 Task: Look for space in Kariya, Japan from 1st June, 2023 to 9th June, 2023 for 5 adults in price range Rs.6000 to Rs.12000. Place can be entire place with 3 bedrooms having 3 beds and 3 bathrooms. Property type can be house, flat, guest house. Booking option can be shelf check-in. Required host language is English.
Action: Mouse moved to (457, 102)
Screenshot: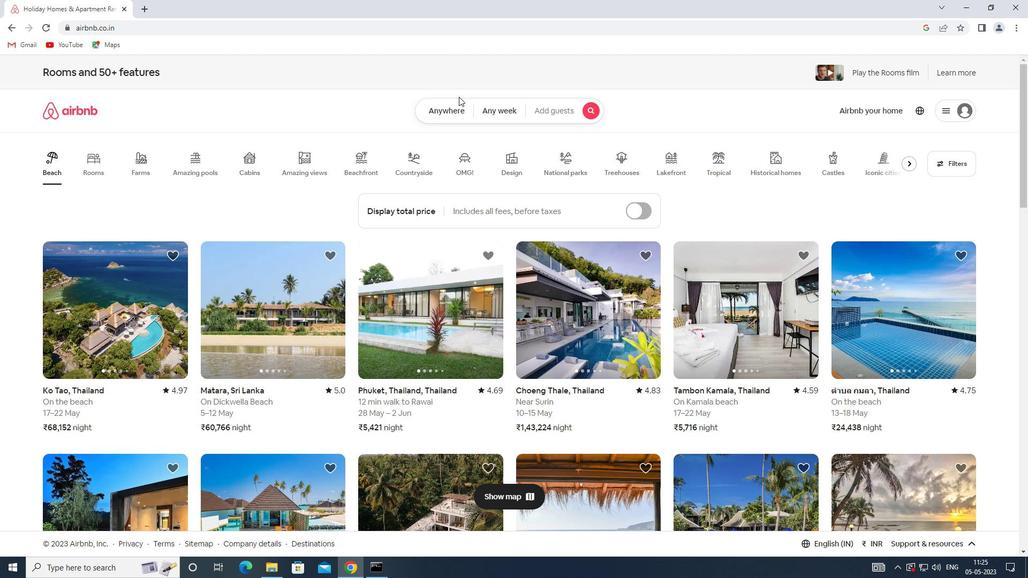 
Action: Mouse pressed left at (457, 102)
Screenshot: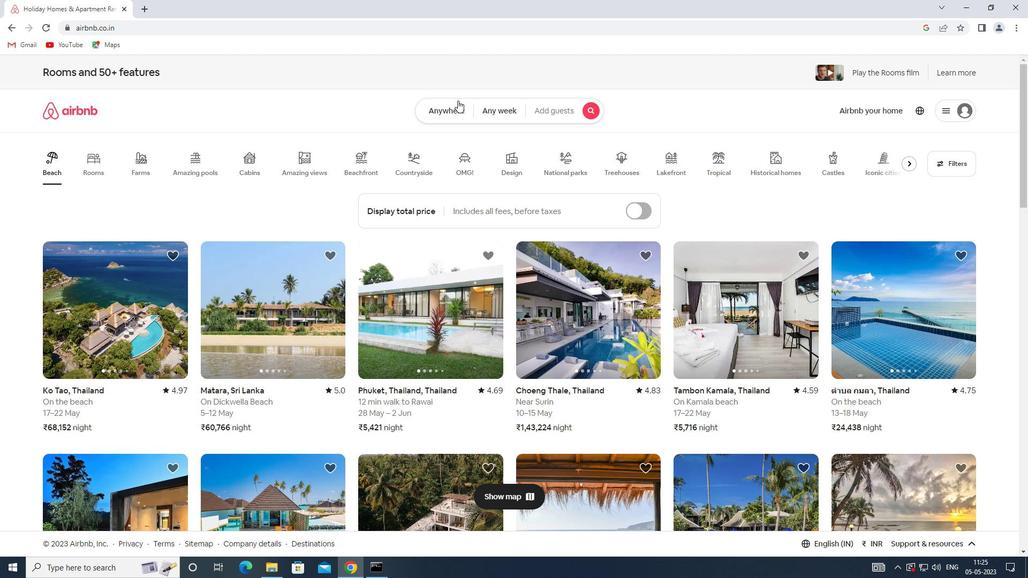 
Action: Mouse moved to (381, 144)
Screenshot: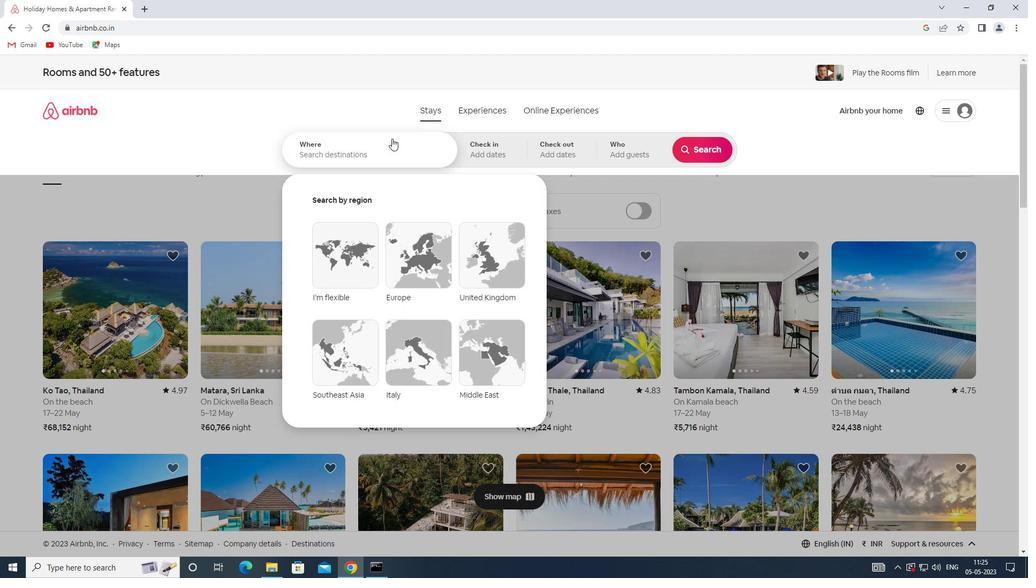 
Action: Mouse pressed left at (381, 144)
Screenshot: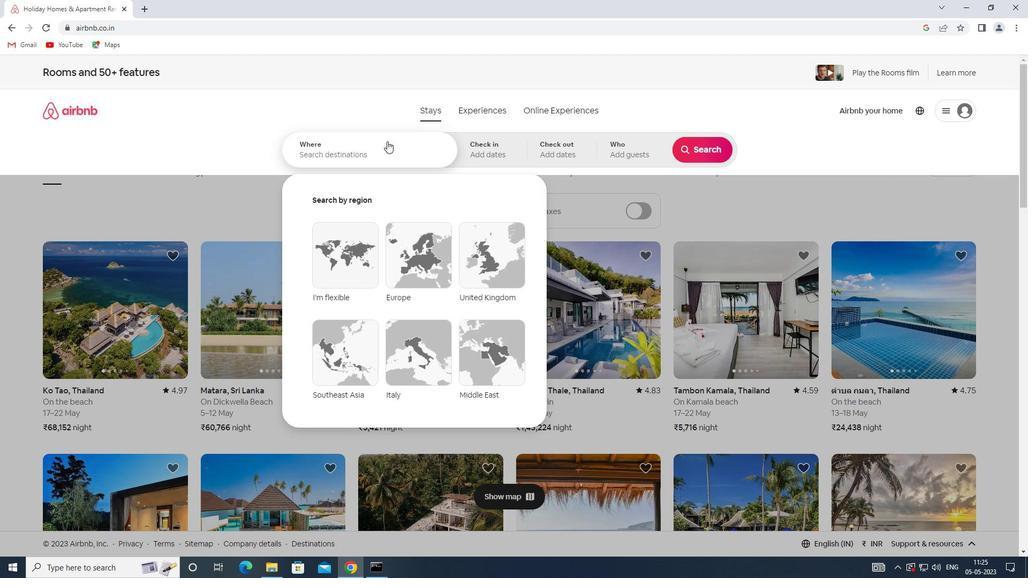 
Action: Key pressed <Key.shift>KARIYA,<Key.shift>JAPAN
Screenshot: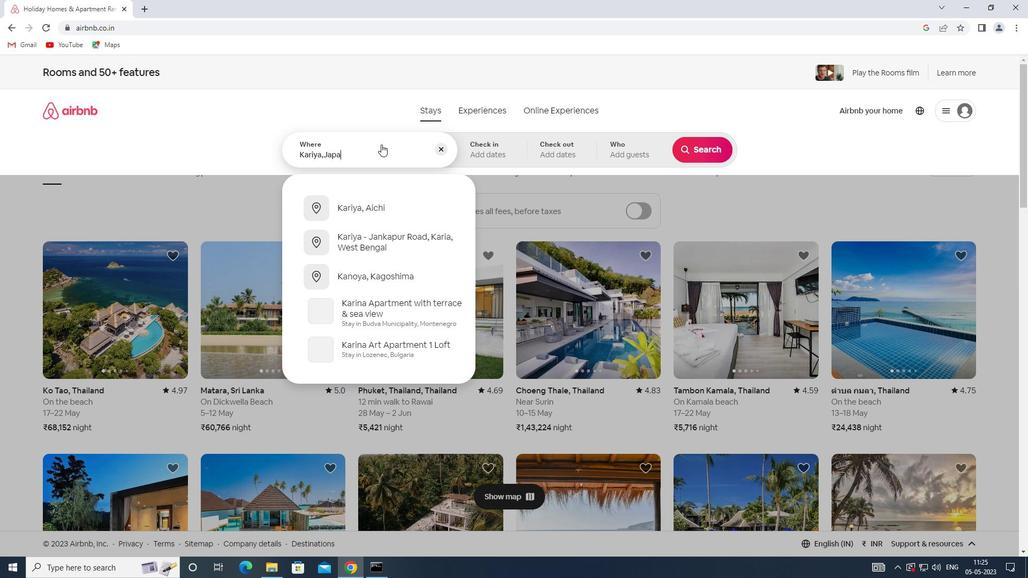 
Action: Mouse moved to (463, 162)
Screenshot: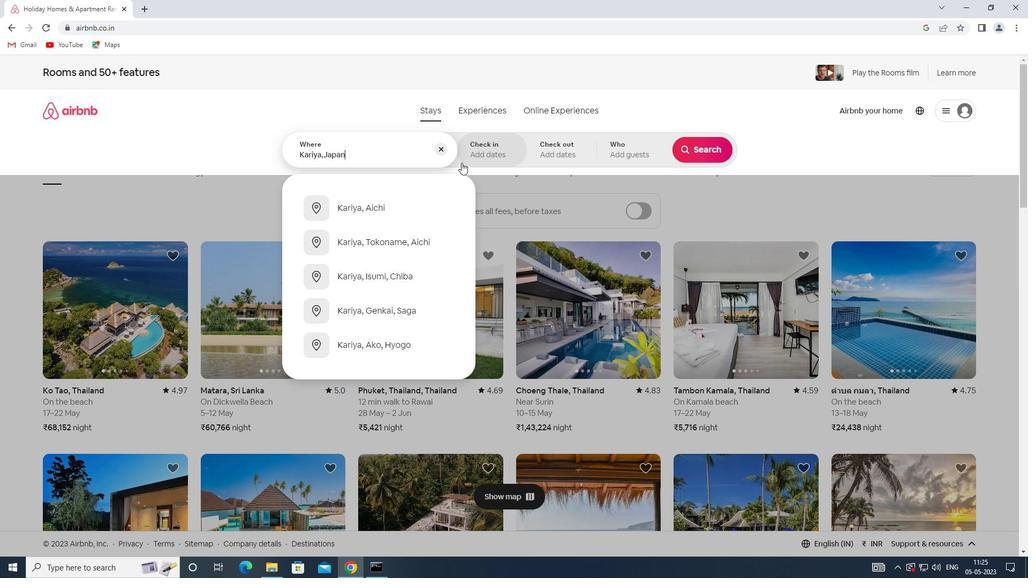 
Action: Mouse pressed left at (463, 162)
Screenshot: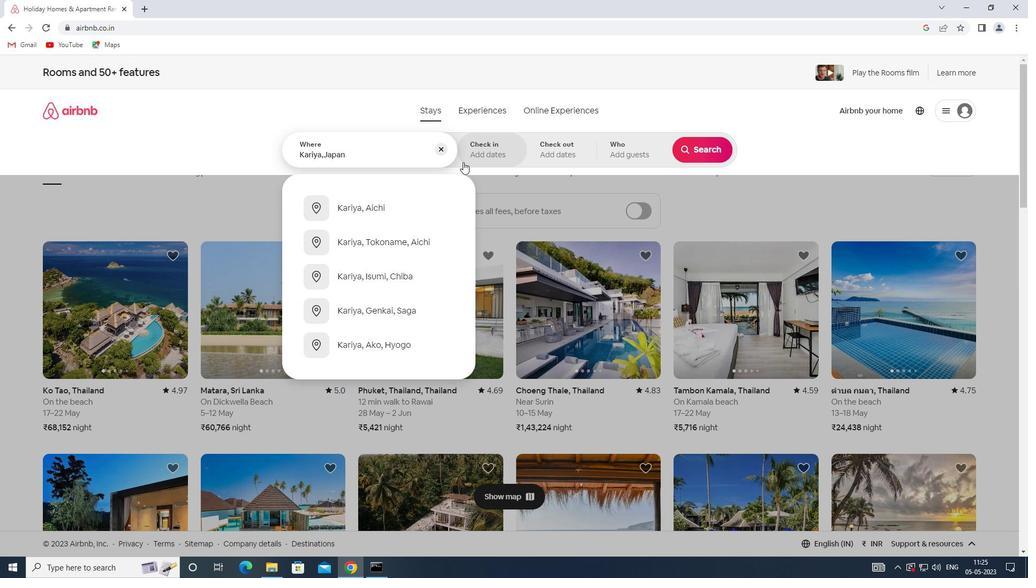 
Action: Mouse moved to (641, 280)
Screenshot: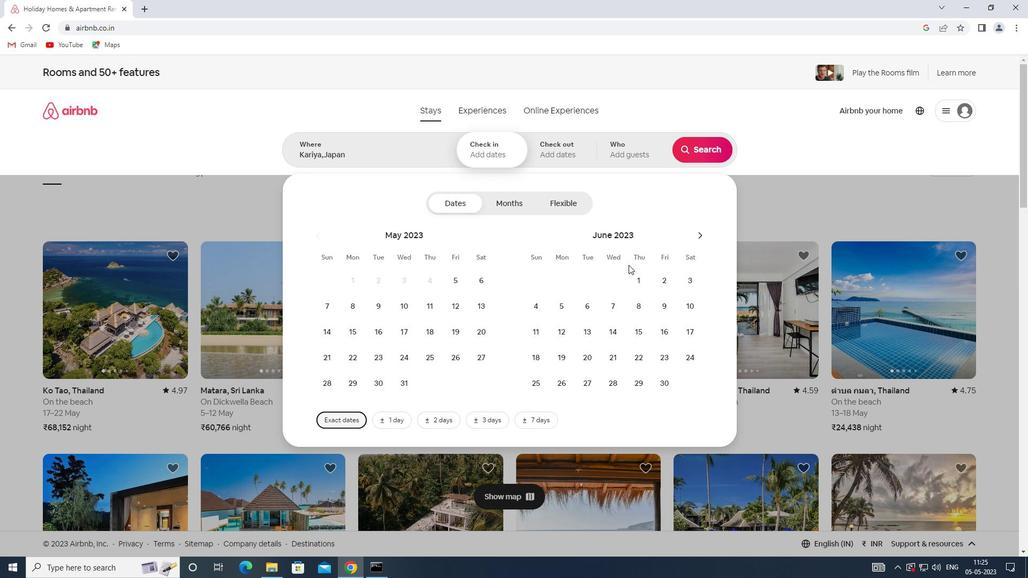 
Action: Mouse pressed left at (641, 280)
Screenshot: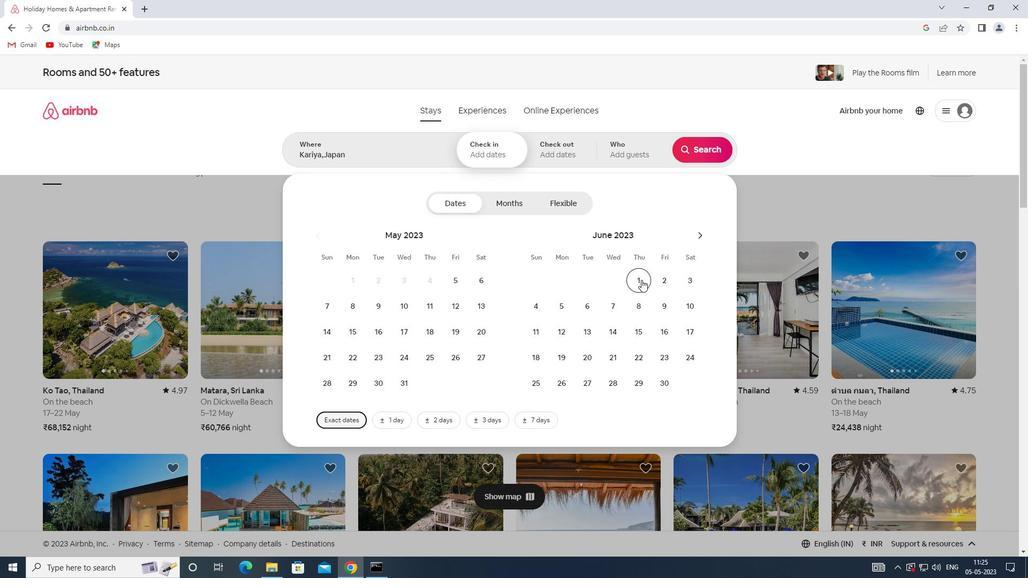 
Action: Mouse moved to (665, 303)
Screenshot: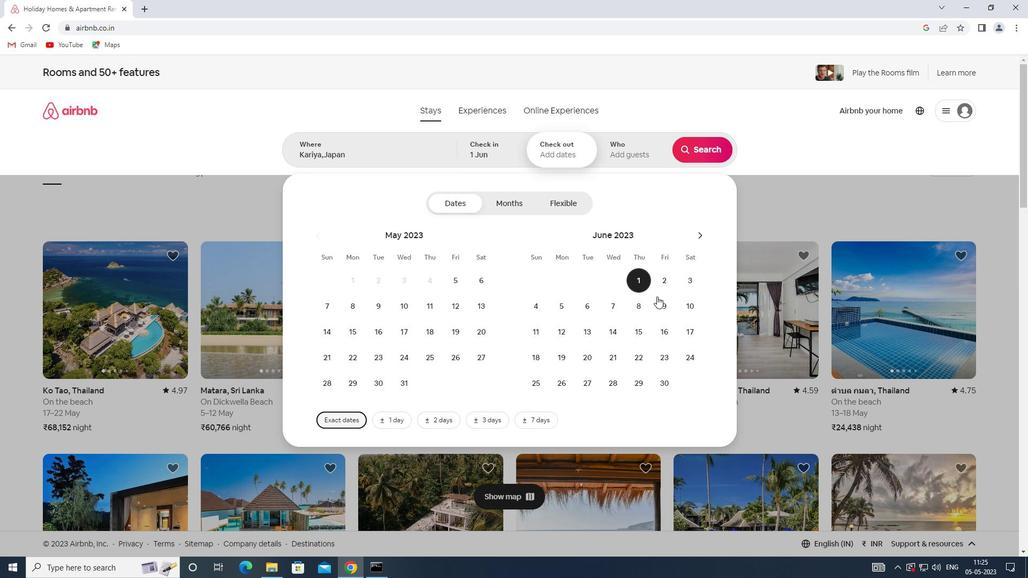 
Action: Mouse pressed left at (665, 303)
Screenshot: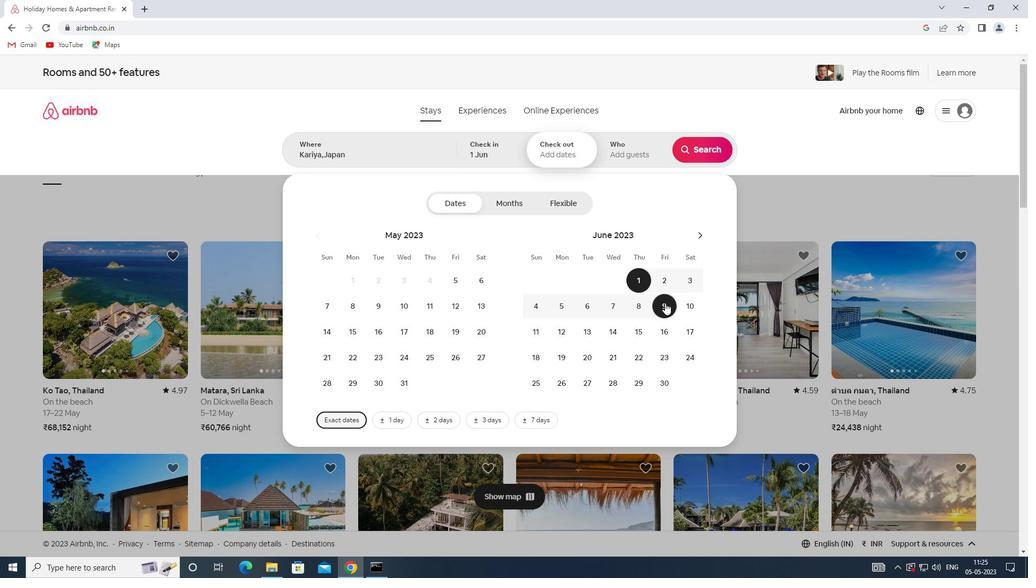 
Action: Mouse moved to (636, 152)
Screenshot: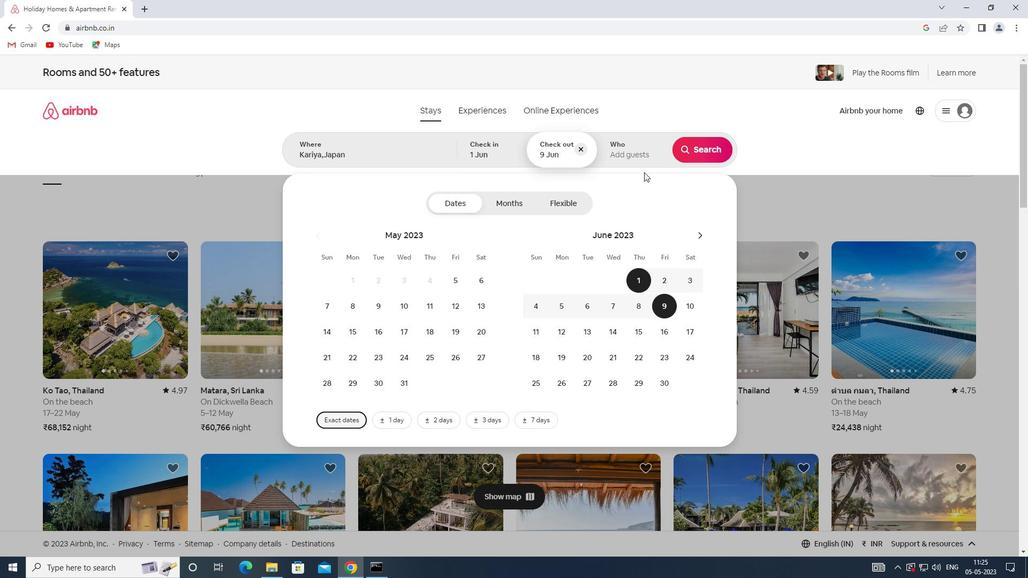 
Action: Mouse pressed left at (636, 152)
Screenshot: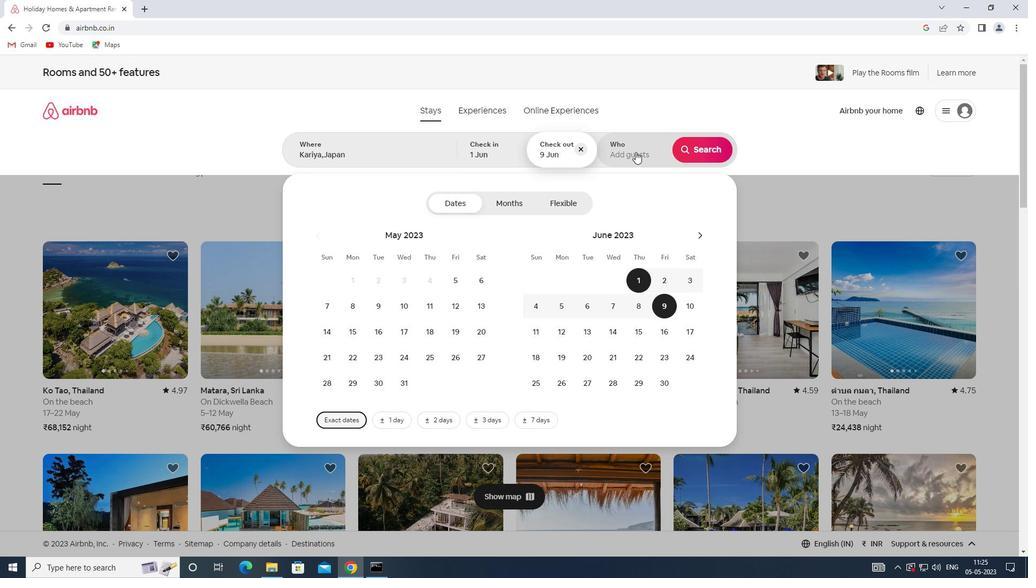 
Action: Mouse moved to (711, 207)
Screenshot: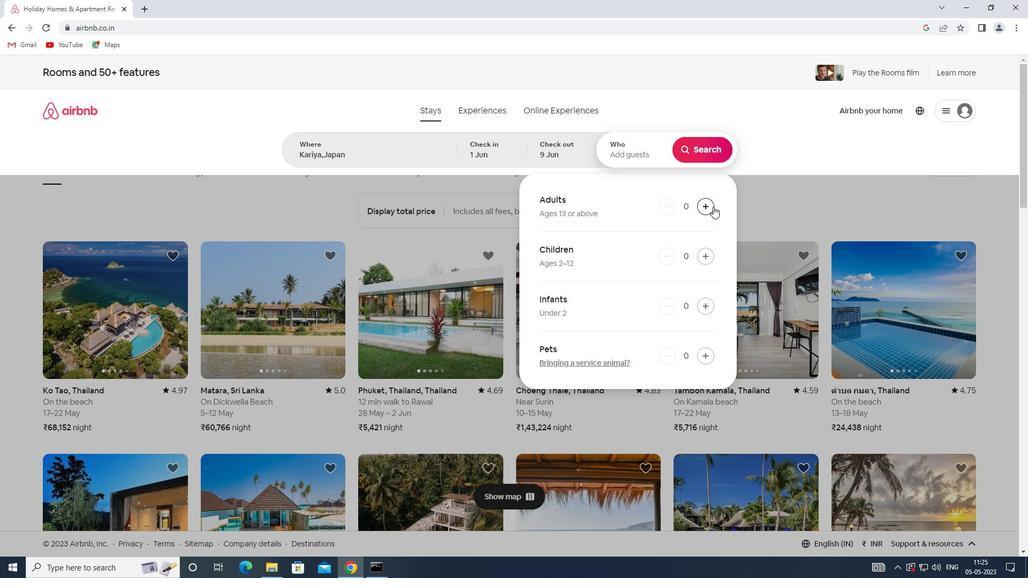 
Action: Mouse pressed left at (711, 207)
Screenshot: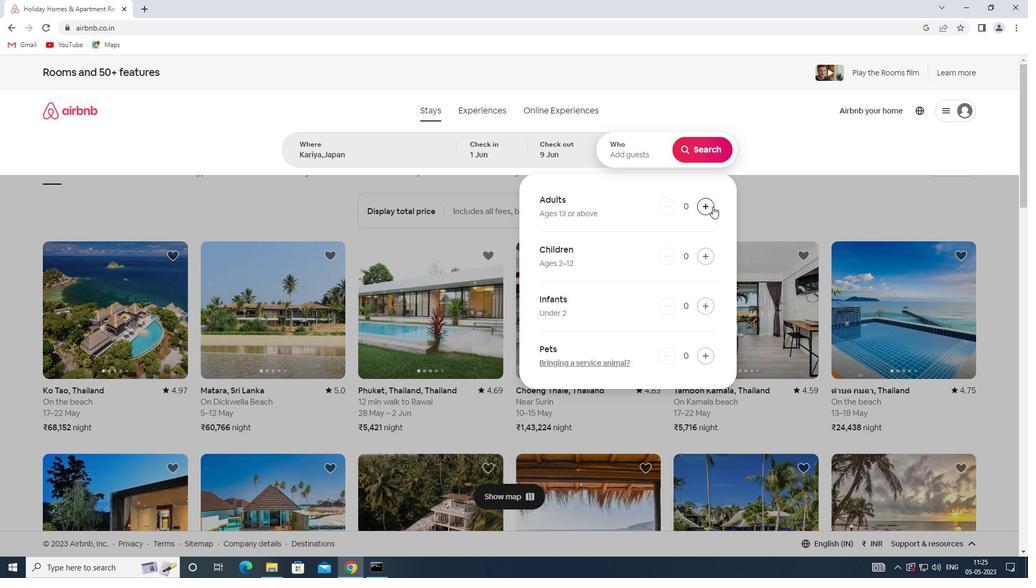 
Action: Mouse pressed left at (711, 207)
Screenshot: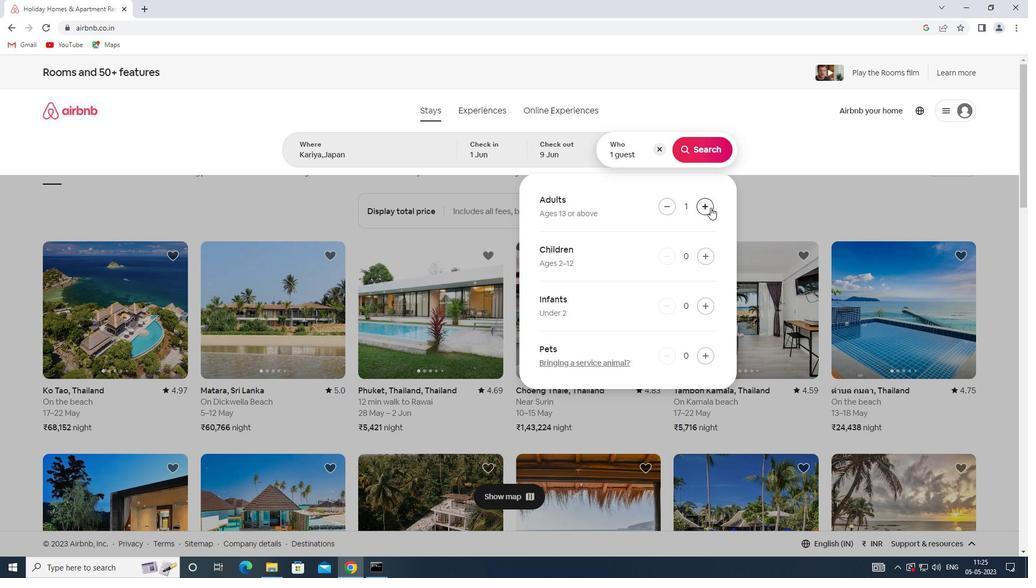 
Action: Mouse pressed left at (711, 207)
Screenshot: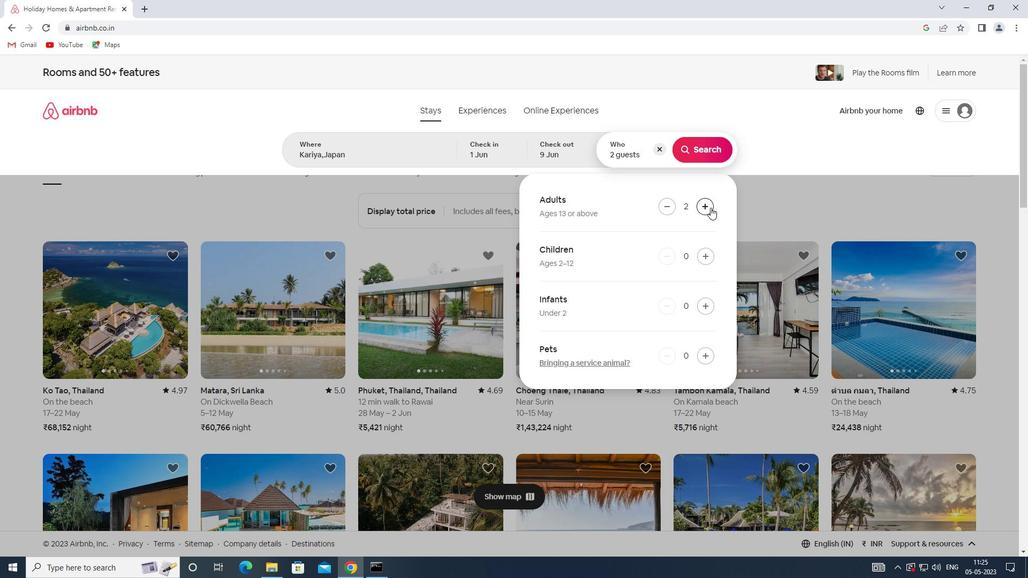 
Action: Mouse pressed left at (711, 207)
Screenshot: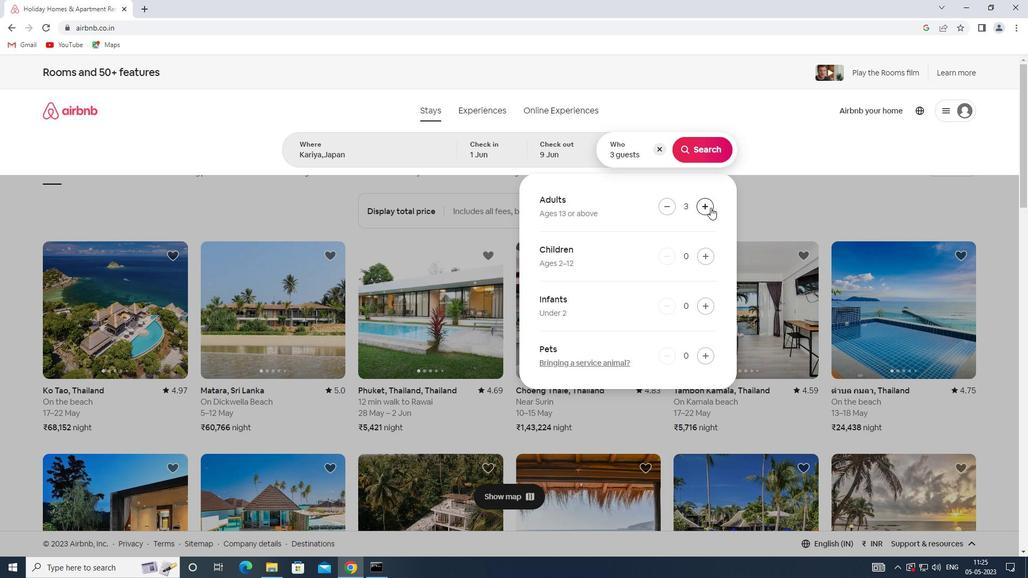 
Action: Mouse pressed left at (711, 207)
Screenshot: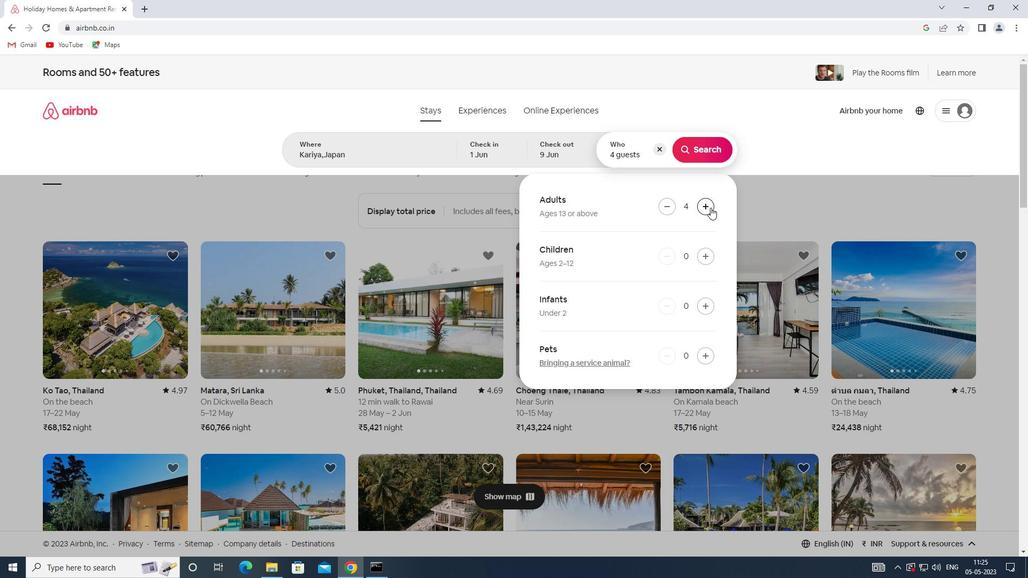 
Action: Mouse moved to (700, 151)
Screenshot: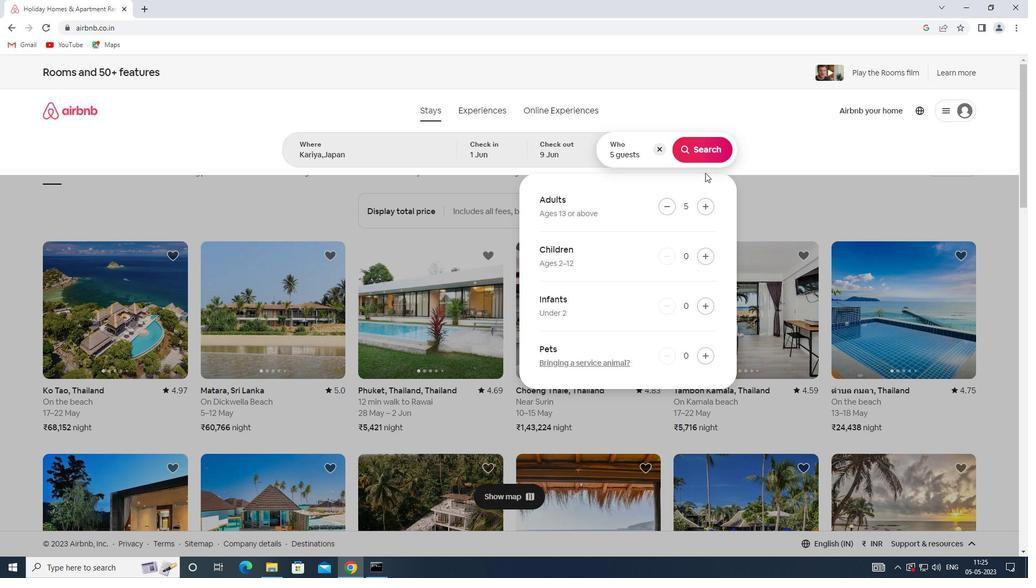 
Action: Mouse pressed left at (700, 151)
Screenshot: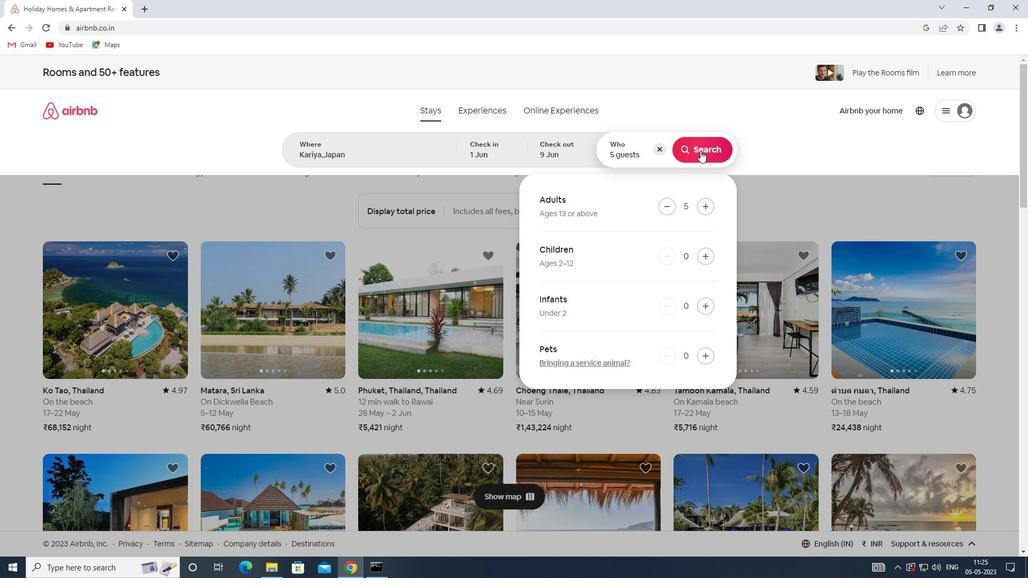 
Action: Mouse moved to (979, 115)
Screenshot: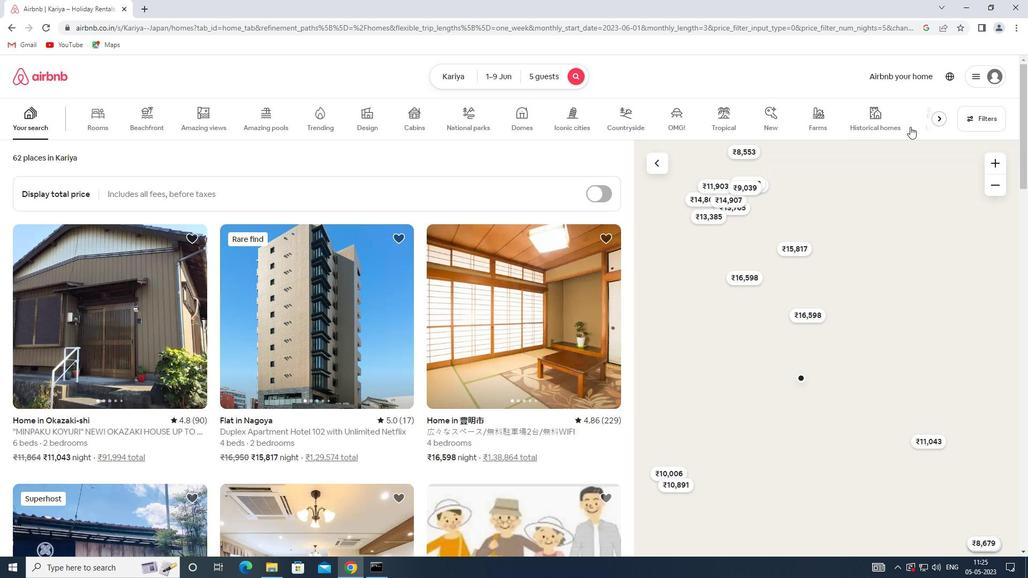 
Action: Mouse pressed left at (979, 115)
Screenshot: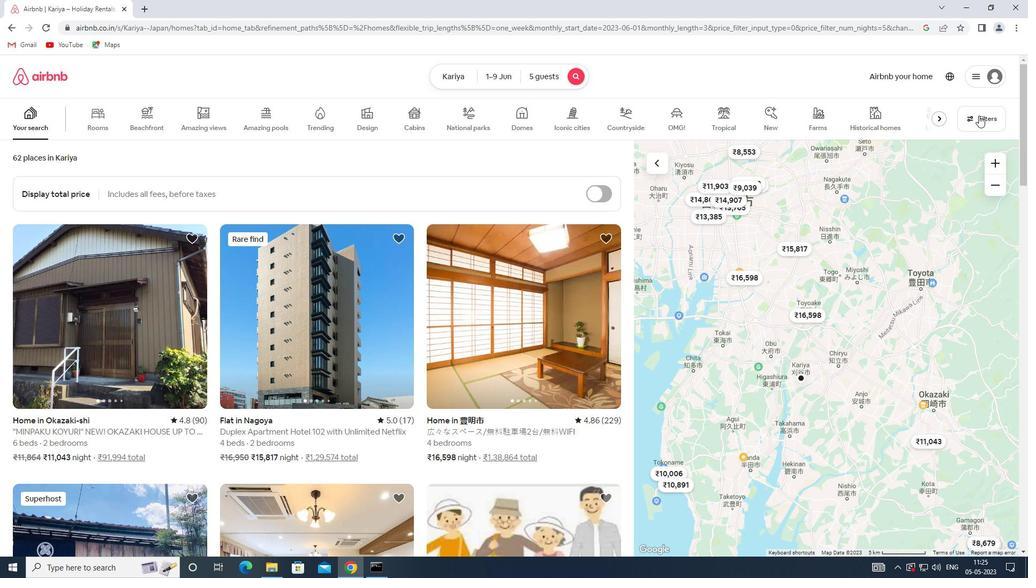 
Action: Mouse moved to (376, 380)
Screenshot: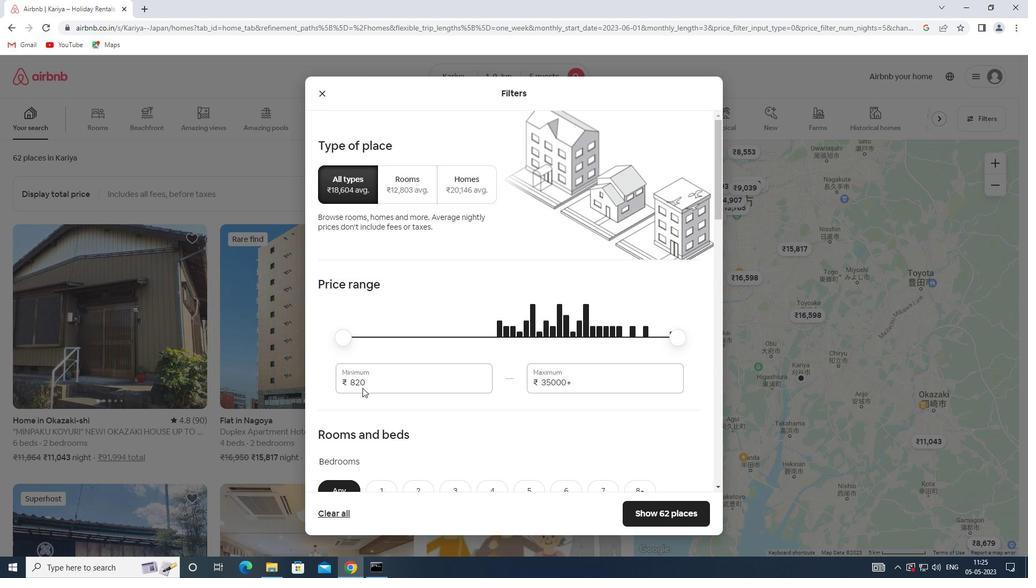 
Action: Mouse pressed left at (376, 380)
Screenshot: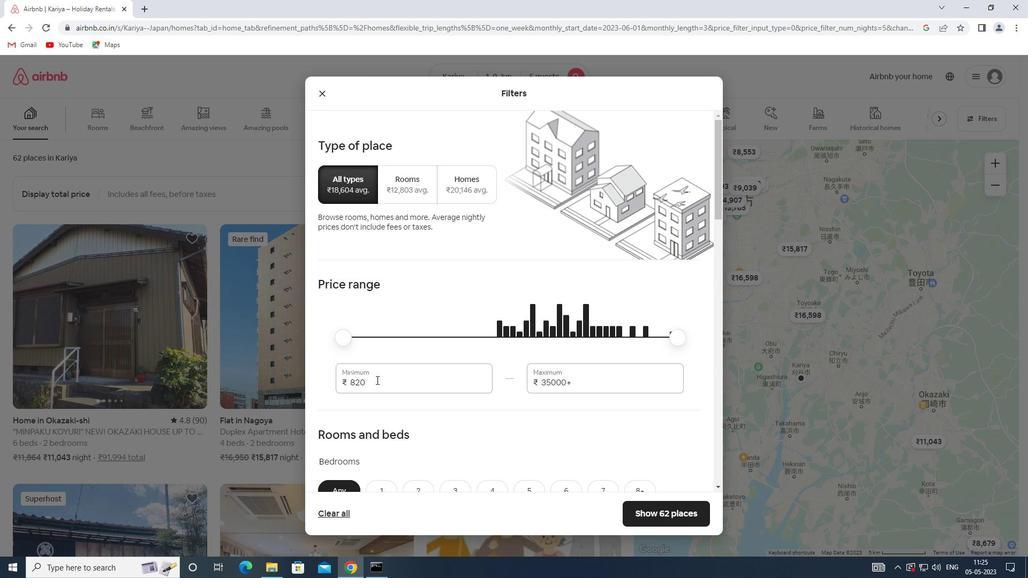 
Action: Mouse moved to (335, 380)
Screenshot: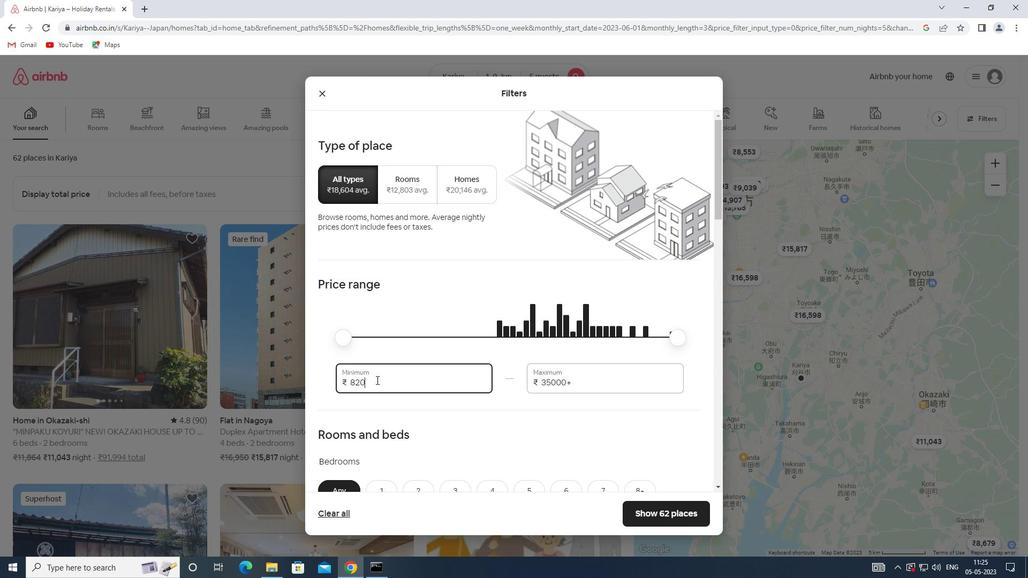 
Action: Key pressed 6000
Screenshot: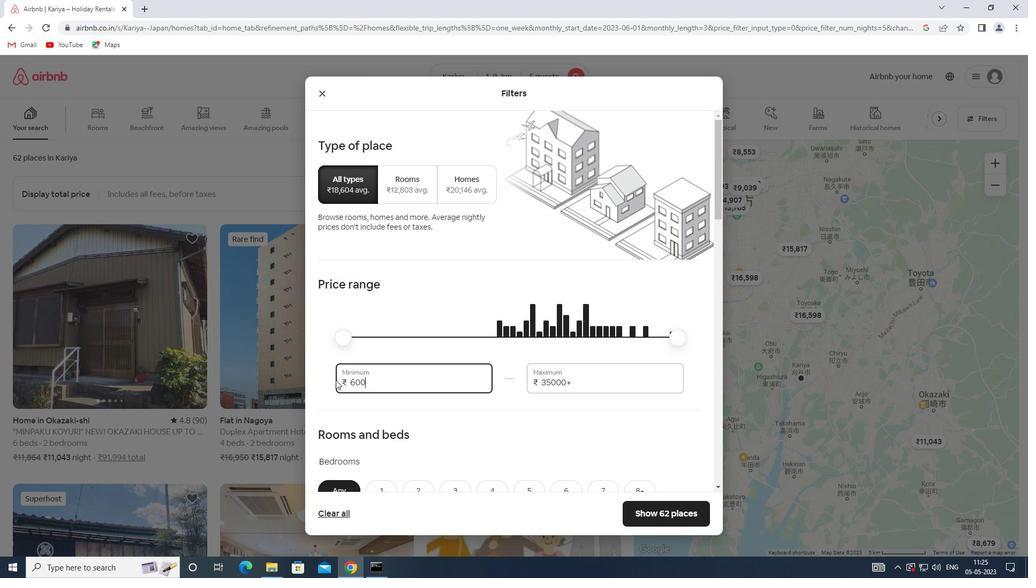 
Action: Mouse moved to (576, 384)
Screenshot: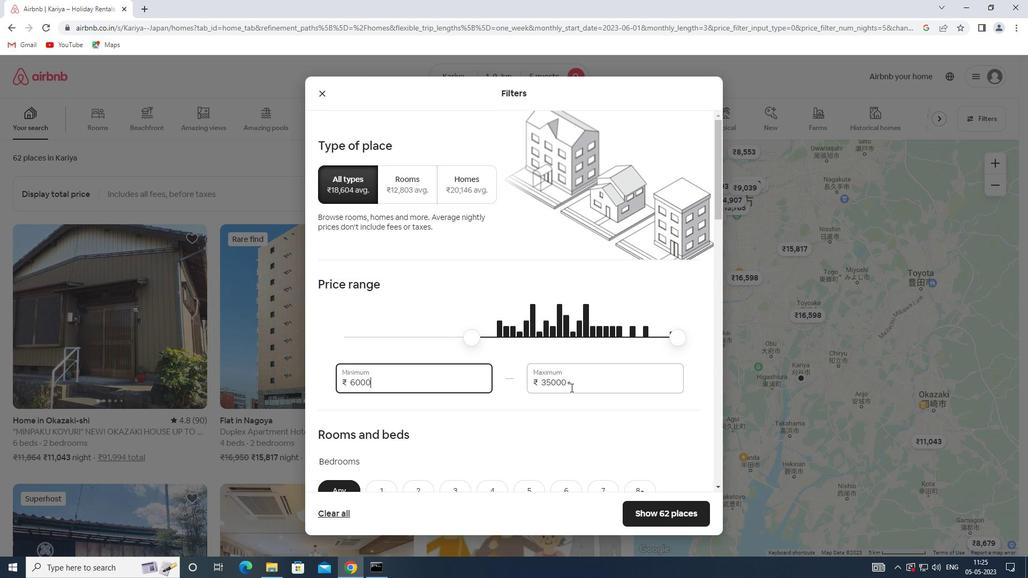 
Action: Mouse pressed left at (576, 384)
Screenshot: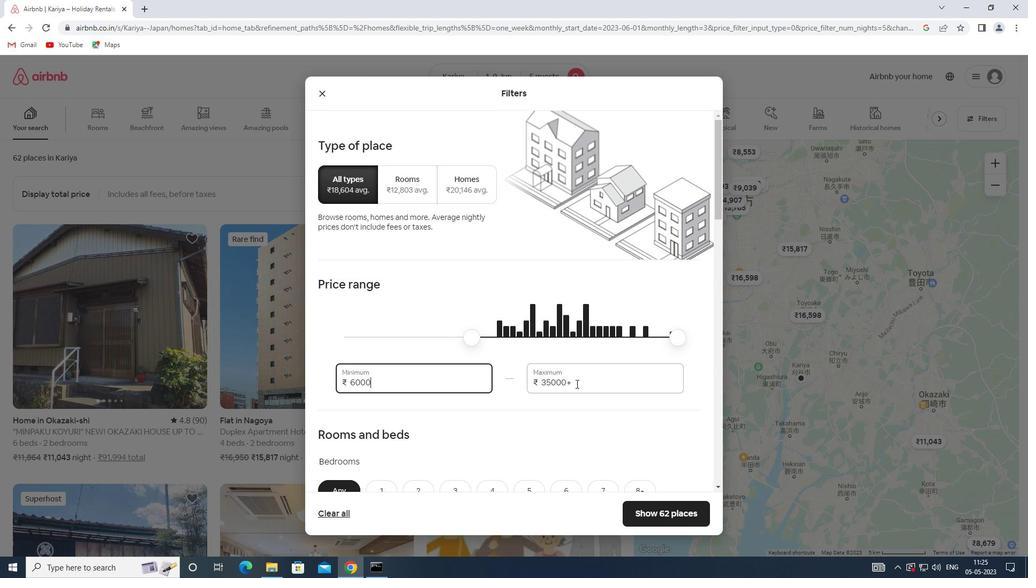 
Action: Mouse moved to (523, 384)
Screenshot: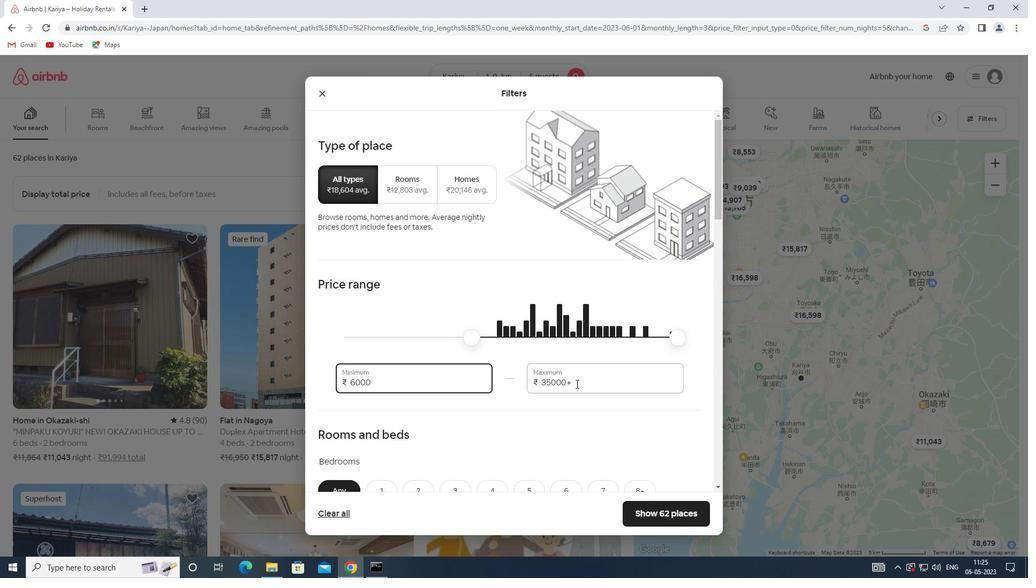 
Action: Key pressed 12000
Screenshot: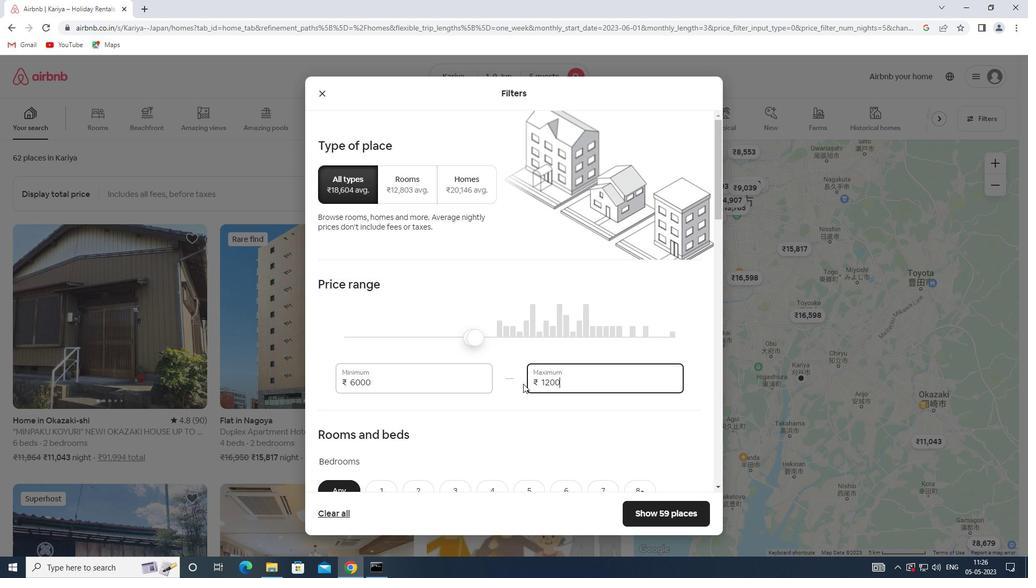 
Action: Mouse moved to (518, 385)
Screenshot: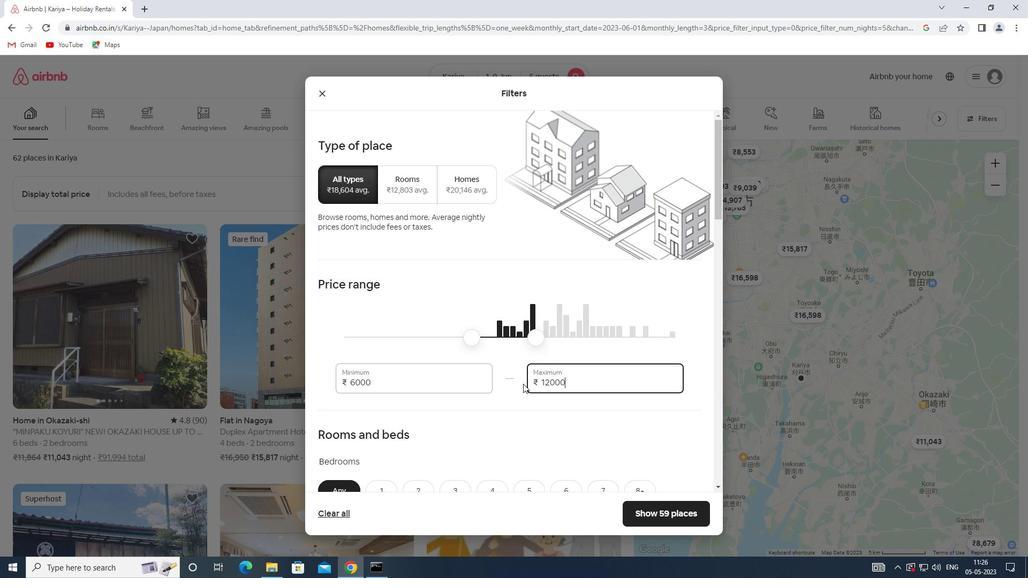
Action: Mouse scrolled (518, 385) with delta (0, 0)
Screenshot: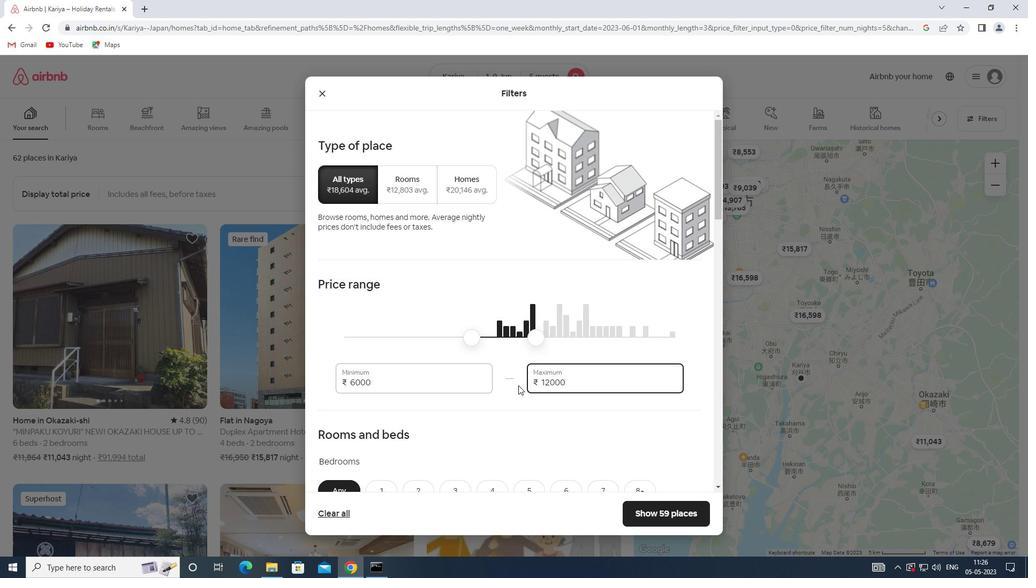
Action: Mouse scrolled (518, 385) with delta (0, 0)
Screenshot: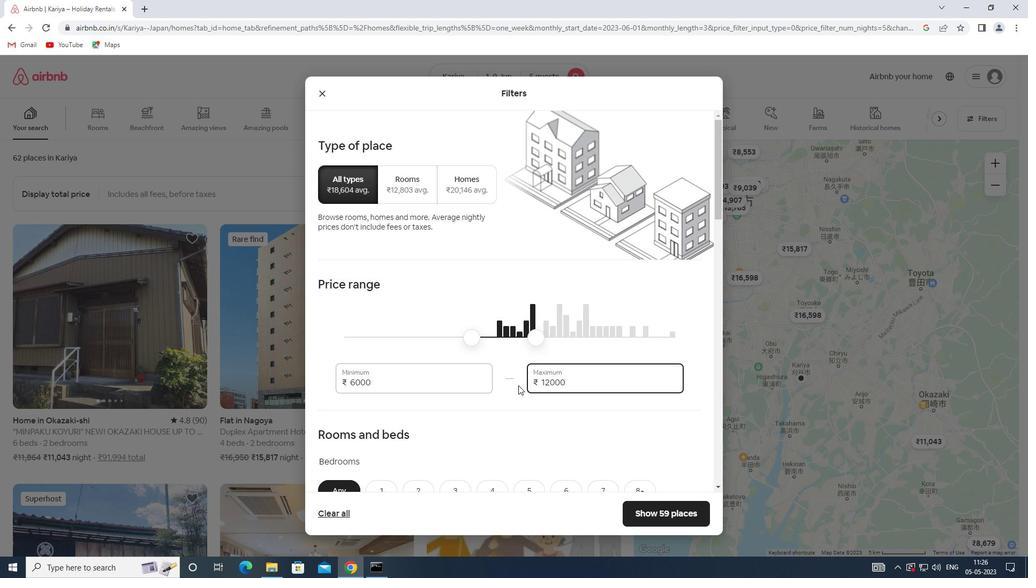 
Action: Mouse moved to (476, 374)
Screenshot: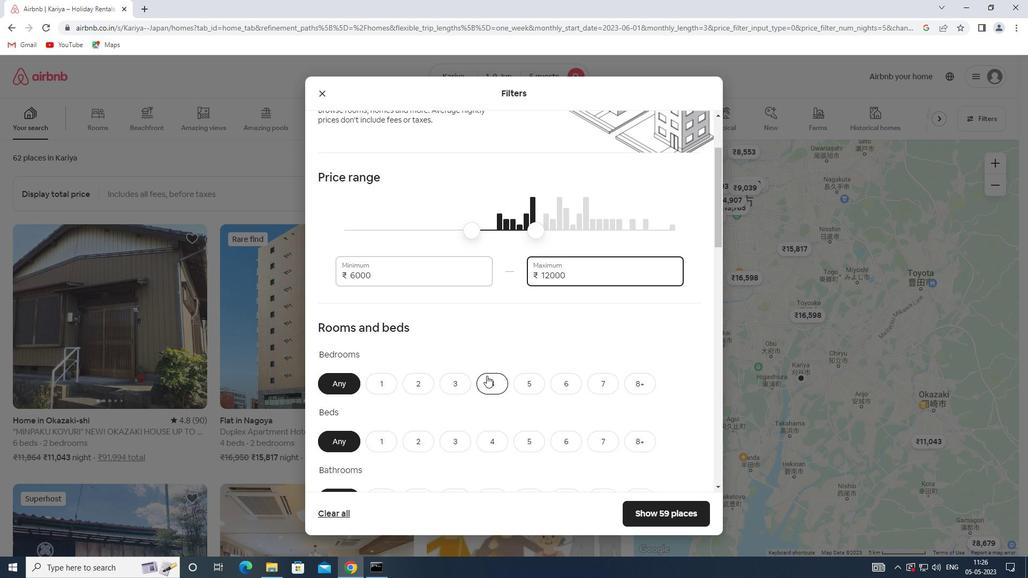 
Action: Mouse scrolled (476, 373) with delta (0, 0)
Screenshot: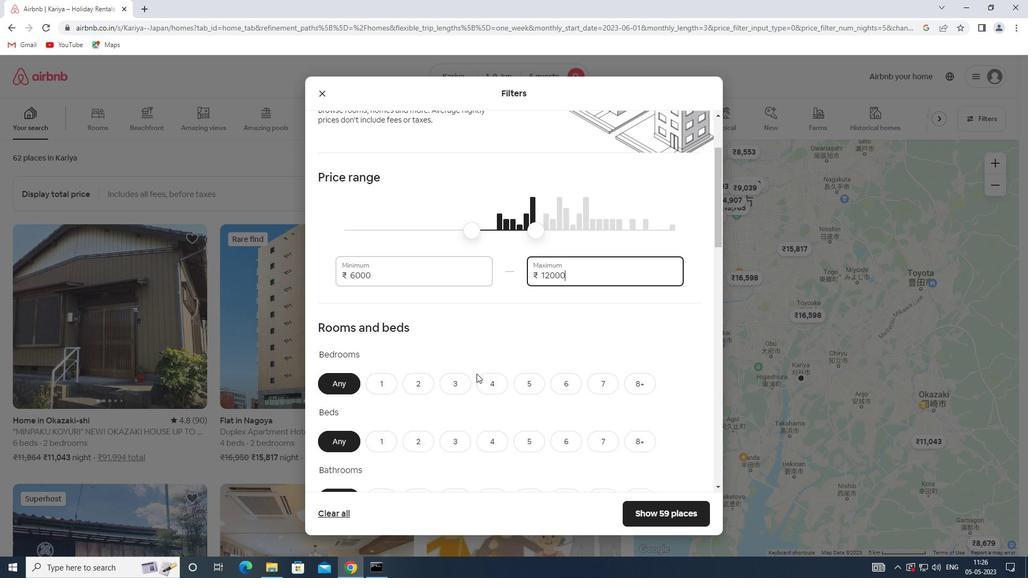 
Action: Mouse moved to (458, 332)
Screenshot: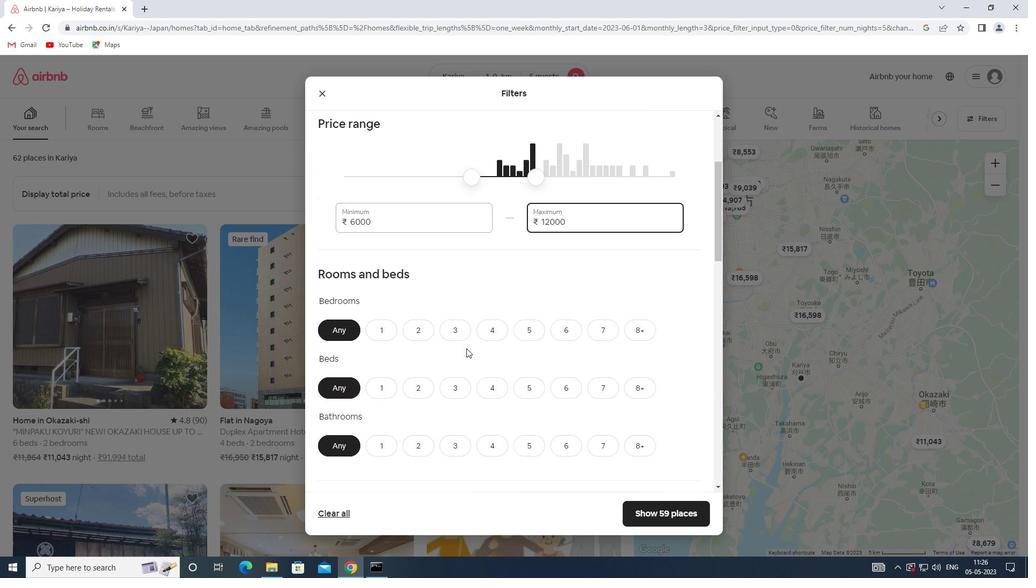 
Action: Mouse pressed left at (458, 332)
Screenshot: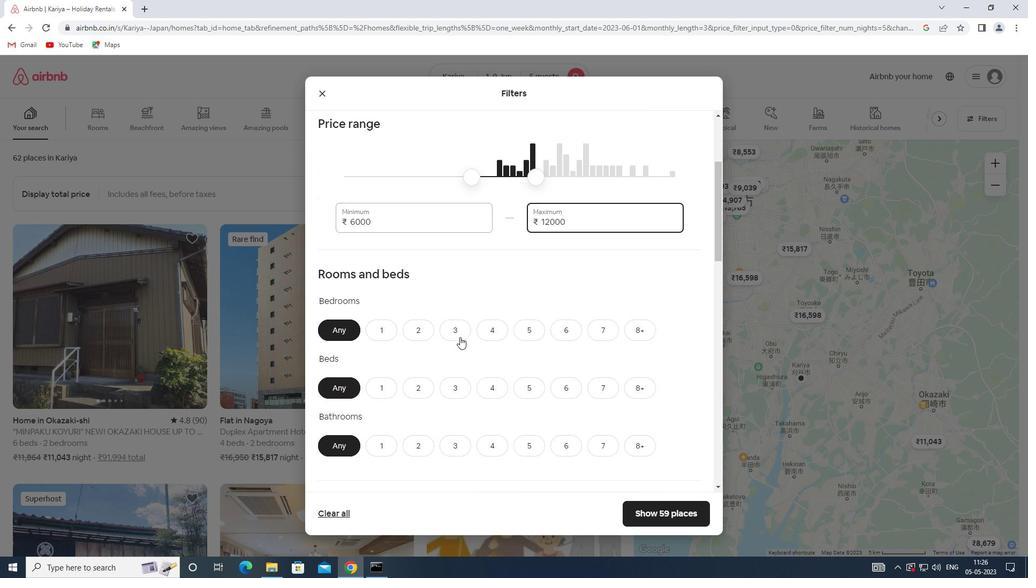 
Action: Mouse moved to (454, 384)
Screenshot: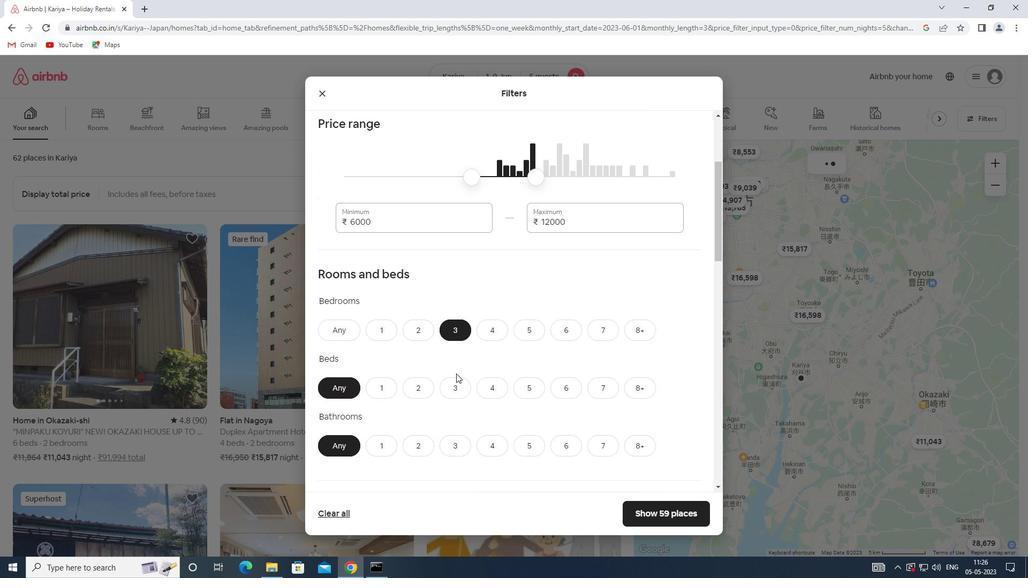 
Action: Mouse pressed left at (454, 384)
Screenshot: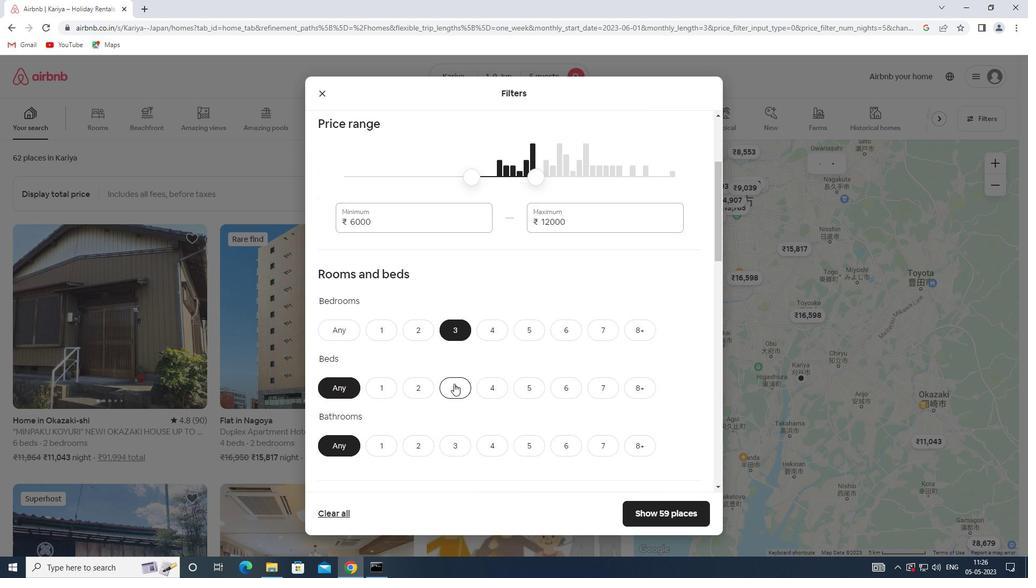 
Action: Mouse moved to (453, 441)
Screenshot: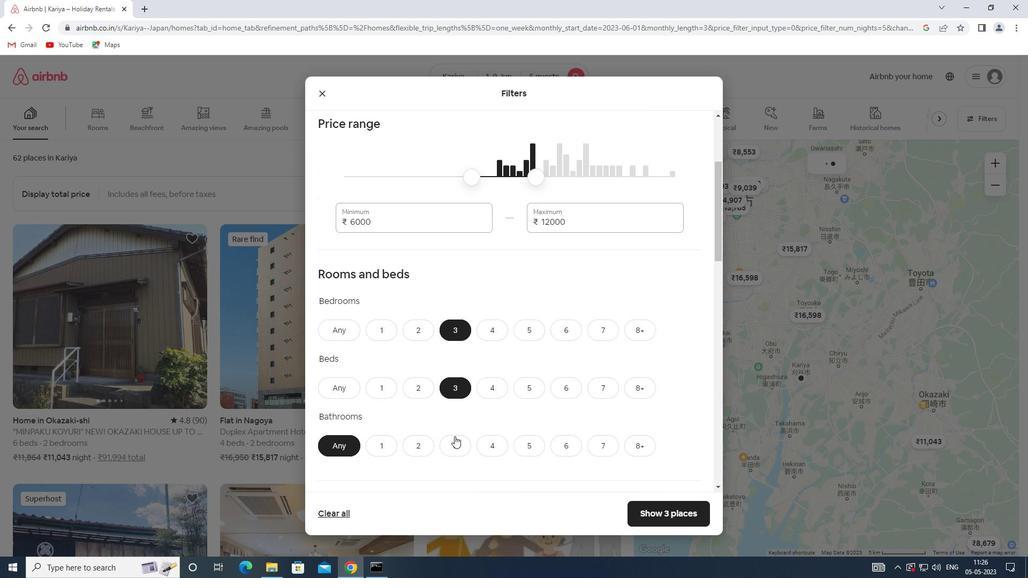 
Action: Mouse pressed left at (453, 441)
Screenshot: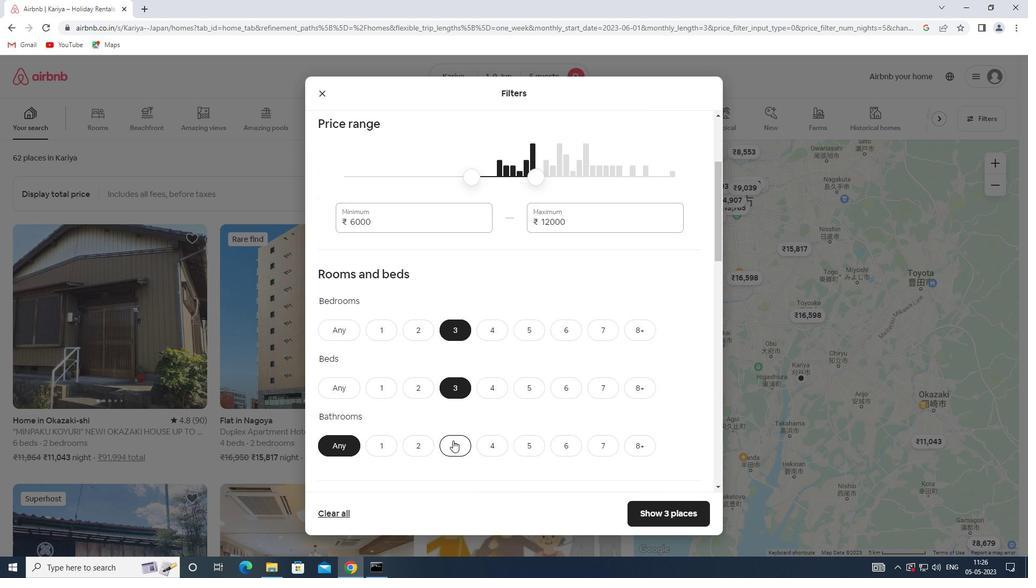 
Action: Mouse moved to (454, 438)
Screenshot: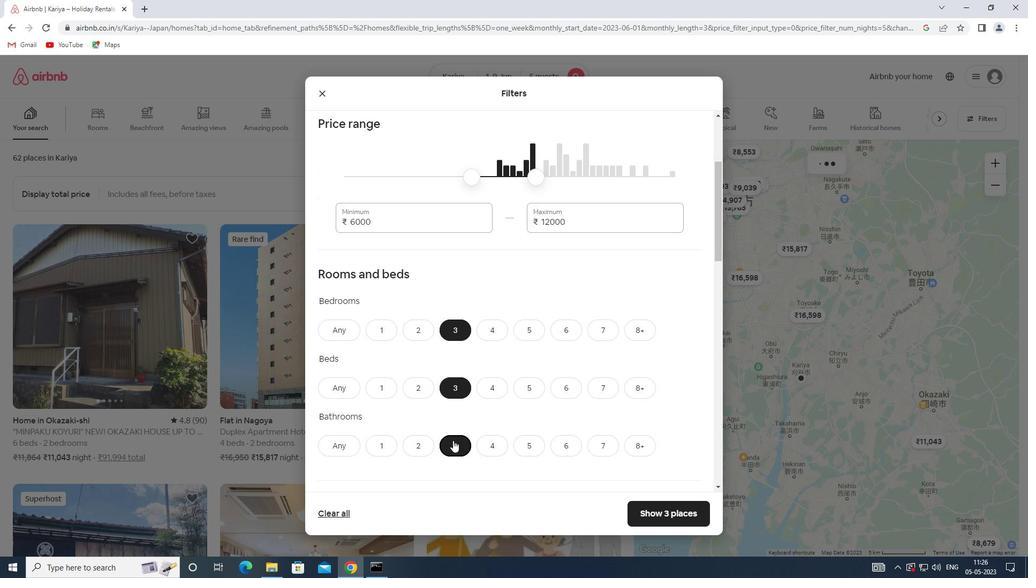 
Action: Mouse scrolled (454, 437) with delta (0, 0)
Screenshot: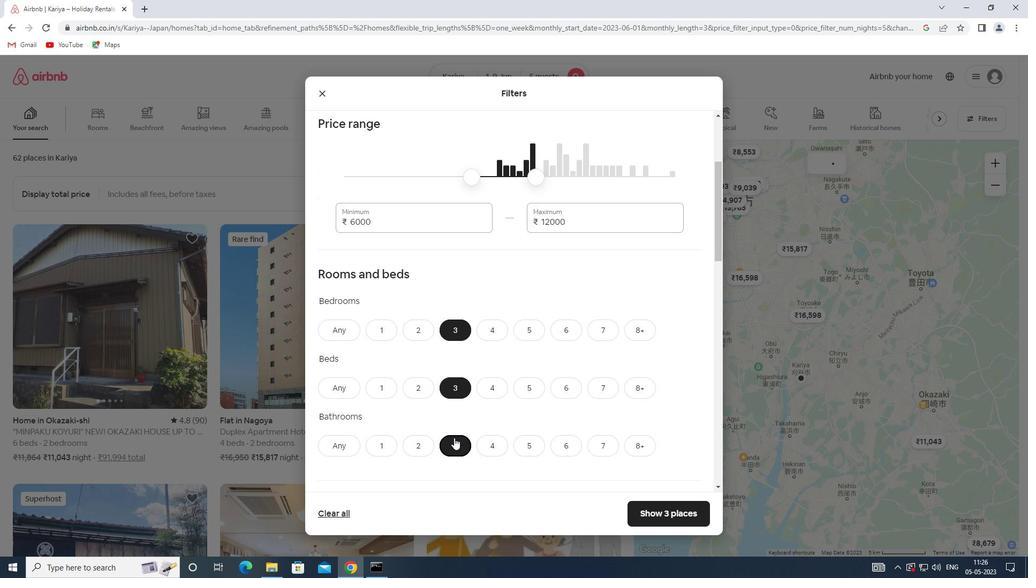 
Action: Mouse scrolled (454, 437) with delta (0, 0)
Screenshot: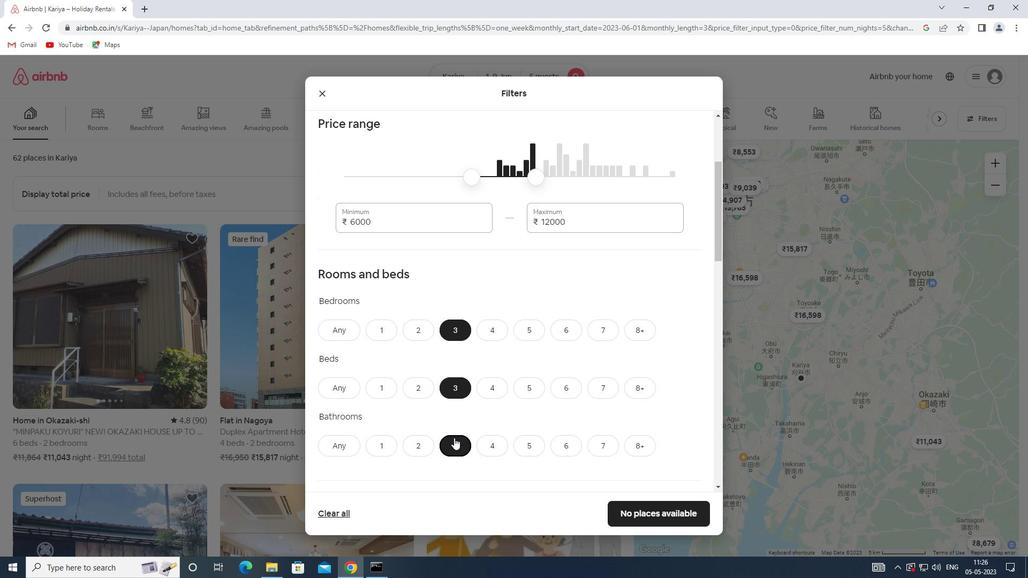 
Action: Mouse moved to (455, 433)
Screenshot: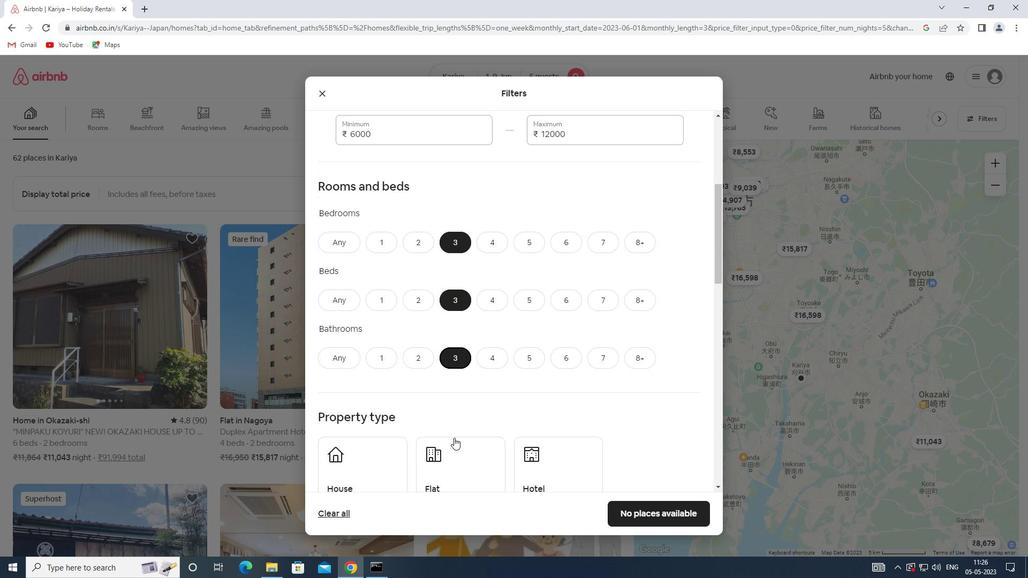 
Action: Mouse scrolled (455, 432) with delta (0, 0)
Screenshot: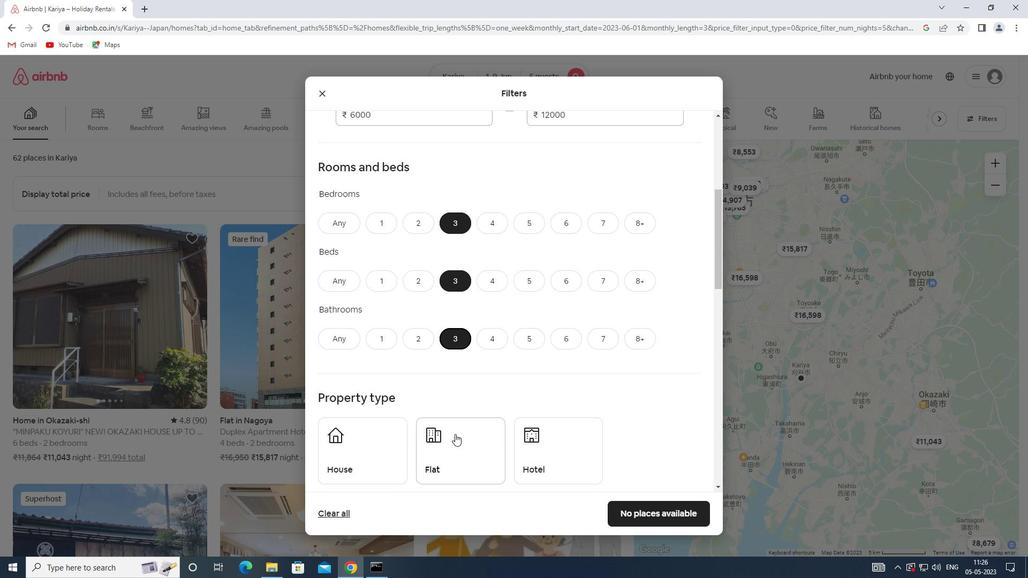 
Action: Mouse scrolled (455, 432) with delta (0, 0)
Screenshot: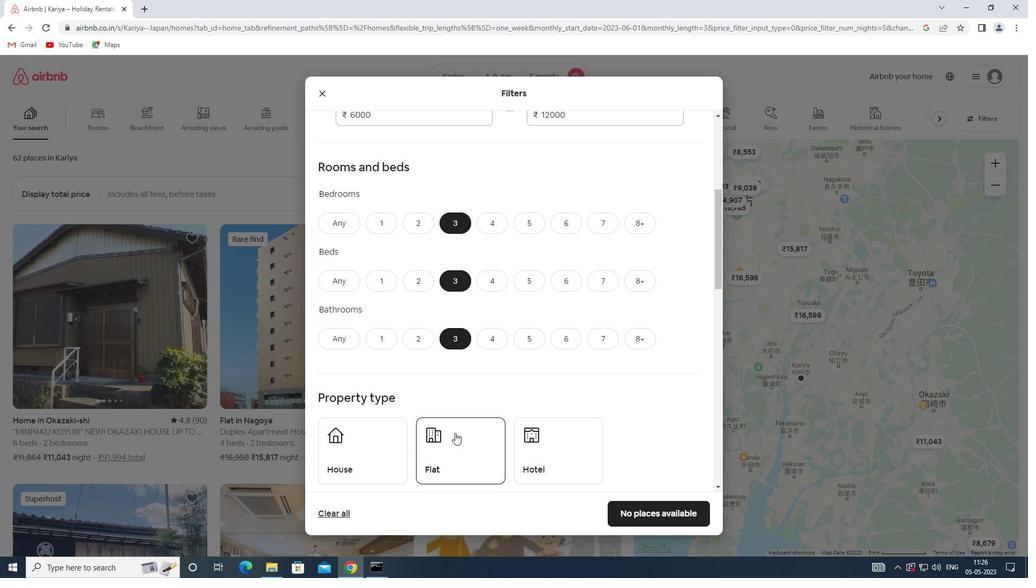 
Action: Mouse moved to (394, 358)
Screenshot: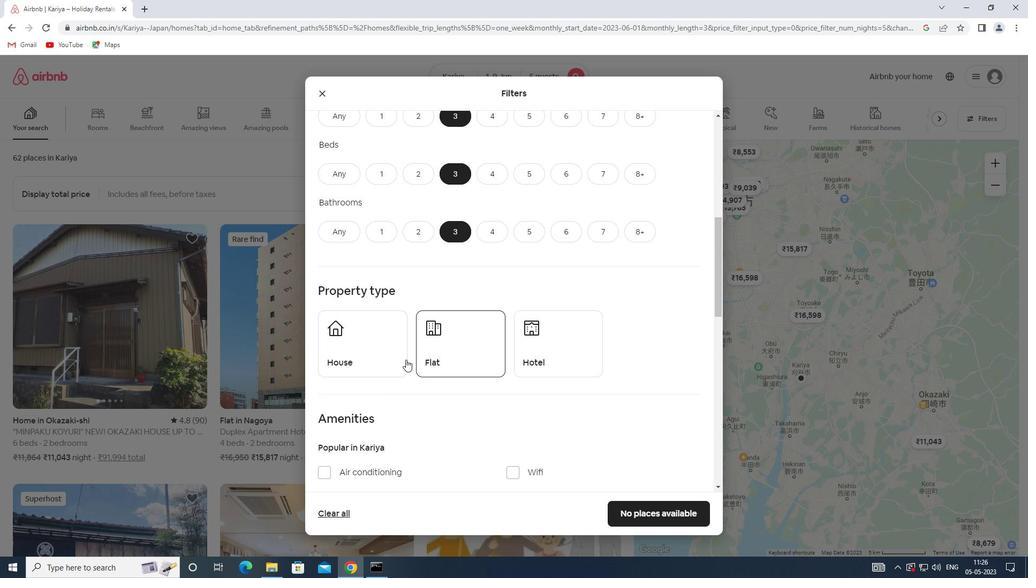 
Action: Mouse pressed left at (394, 358)
Screenshot: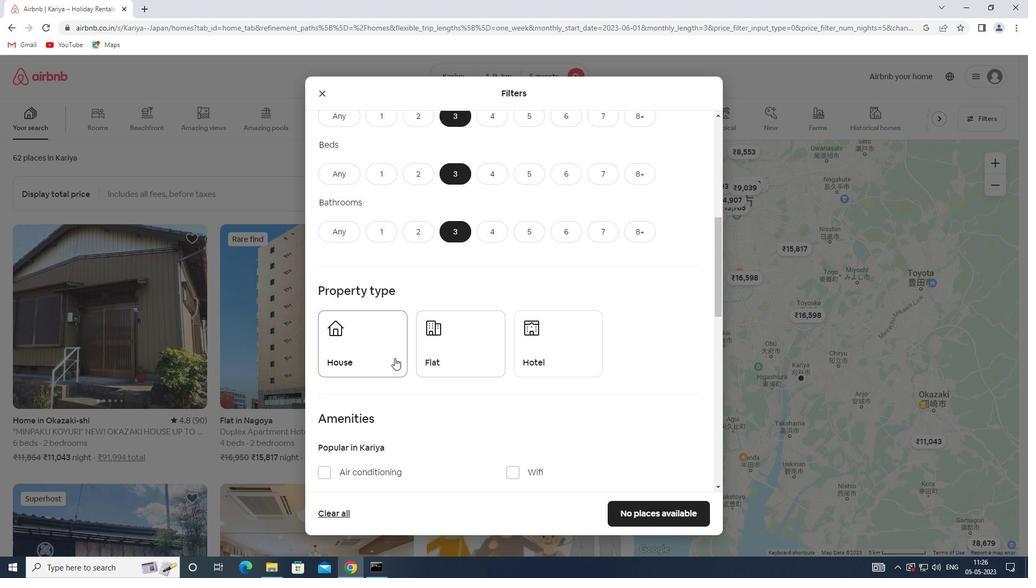 
Action: Mouse moved to (433, 360)
Screenshot: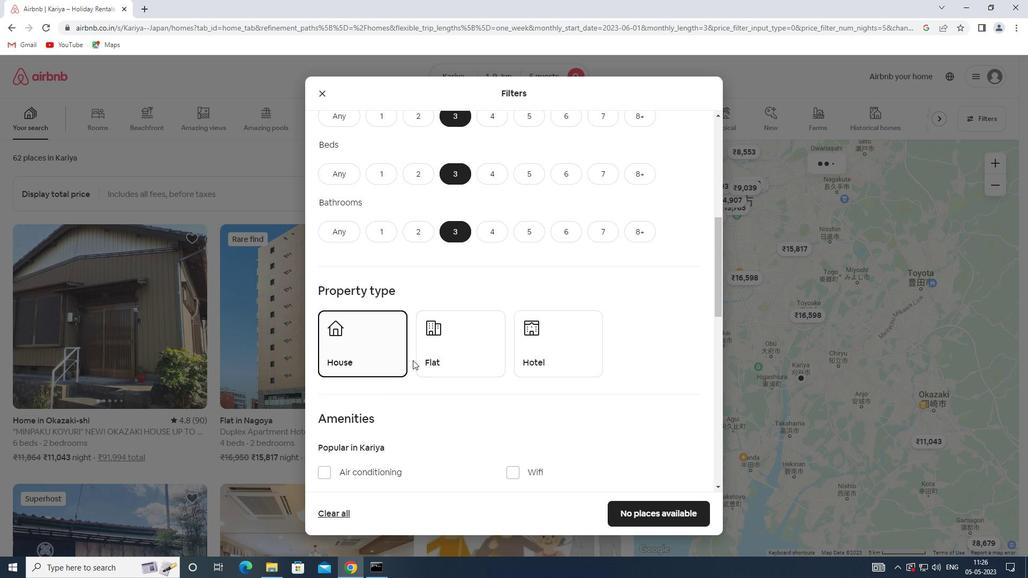 
Action: Mouse pressed left at (433, 360)
Screenshot: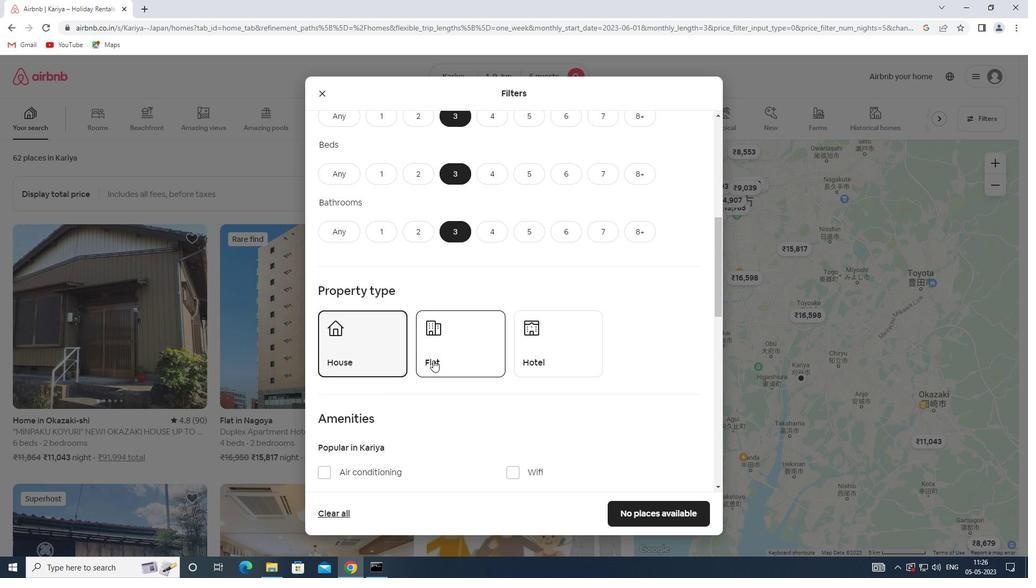 
Action: Mouse scrolled (433, 360) with delta (0, 0)
Screenshot: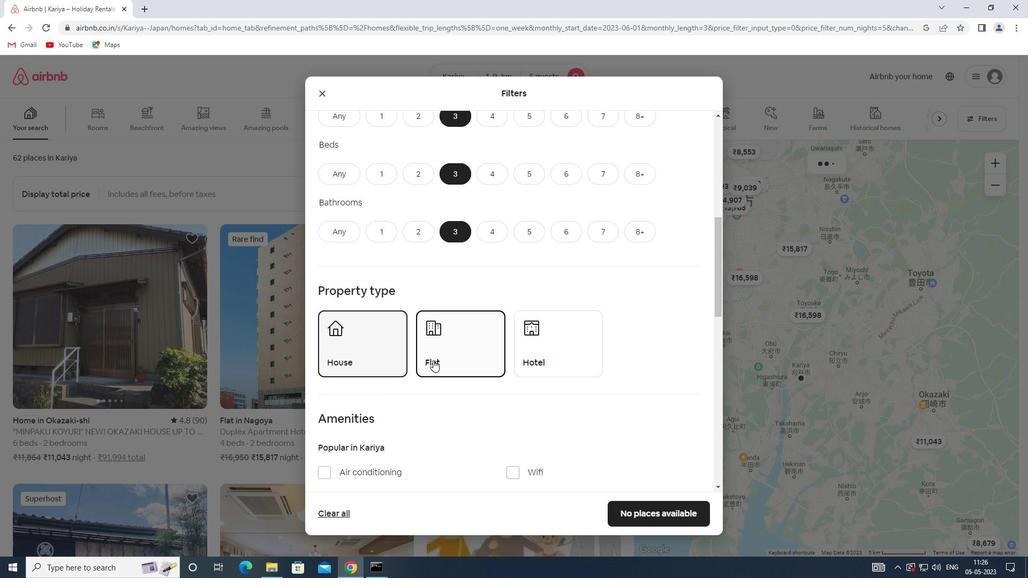 
Action: Mouse scrolled (433, 360) with delta (0, 0)
Screenshot: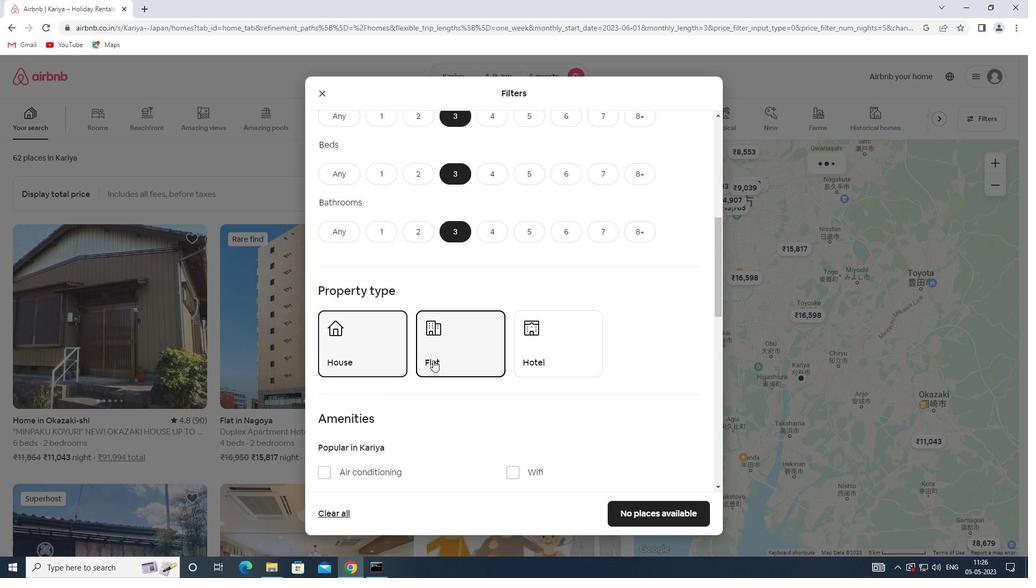 
Action: Mouse scrolled (433, 360) with delta (0, 0)
Screenshot: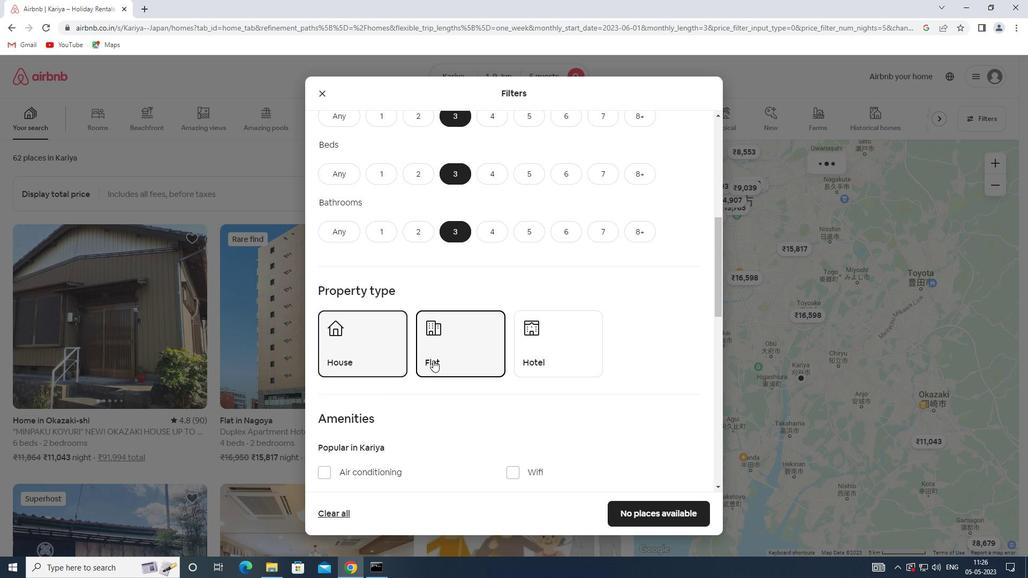 
Action: Mouse scrolled (433, 360) with delta (0, 0)
Screenshot: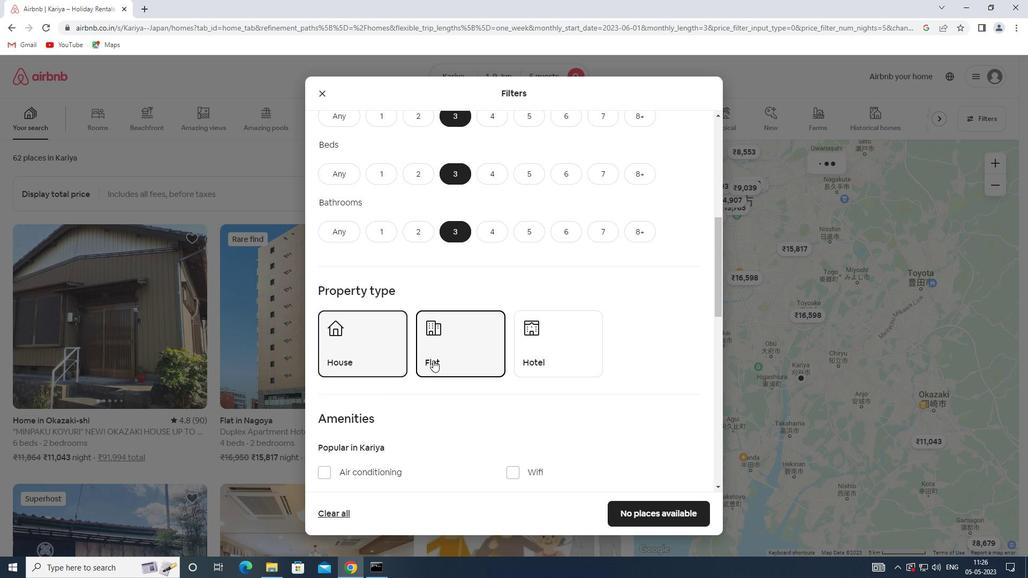 
Action: Mouse scrolled (433, 360) with delta (0, 0)
Screenshot: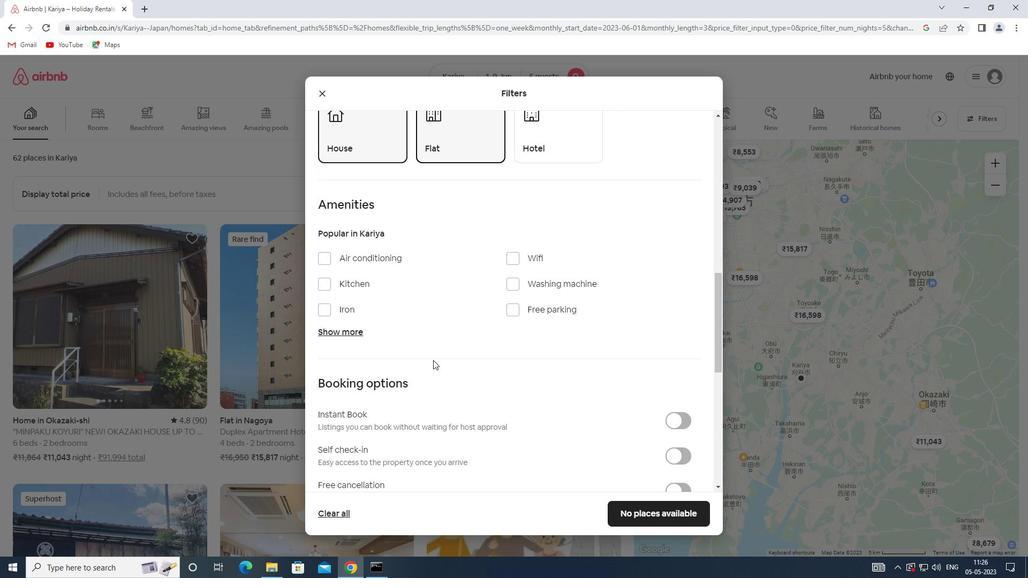 
Action: Mouse scrolled (433, 360) with delta (0, 0)
Screenshot: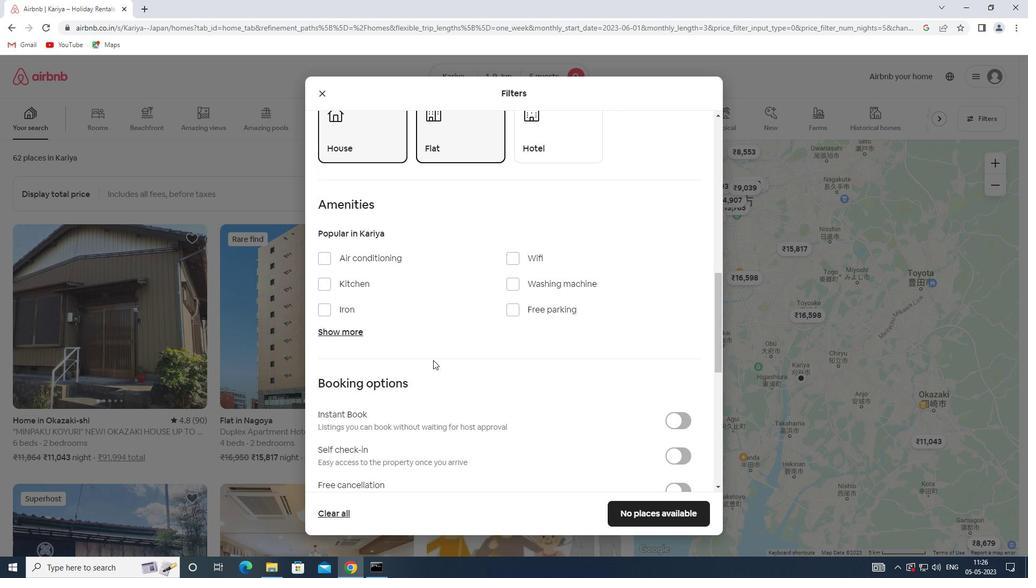 
Action: Mouse moved to (672, 347)
Screenshot: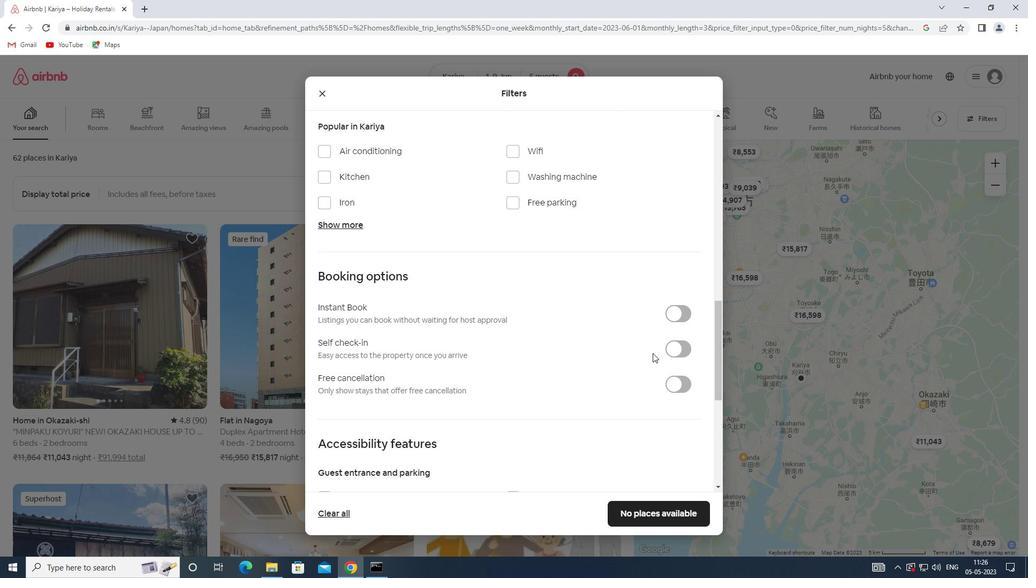 
Action: Mouse pressed left at (672, 347)
Screenshot: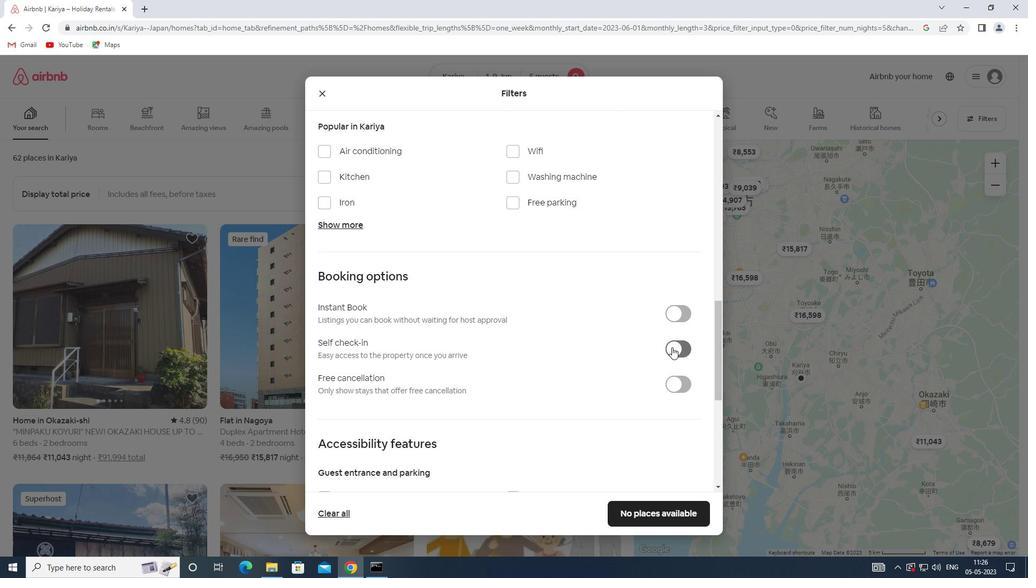 
Action: Mouse moved to (540, 368)
Screenshot: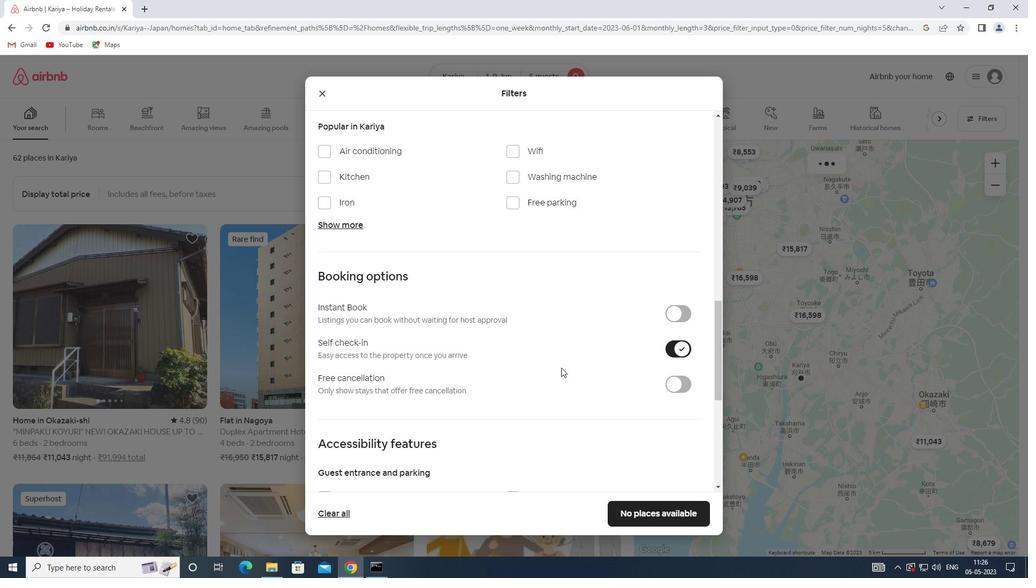 
Action: Mouse scrolled (540, 368) with delta (0, 0)
Screenshot: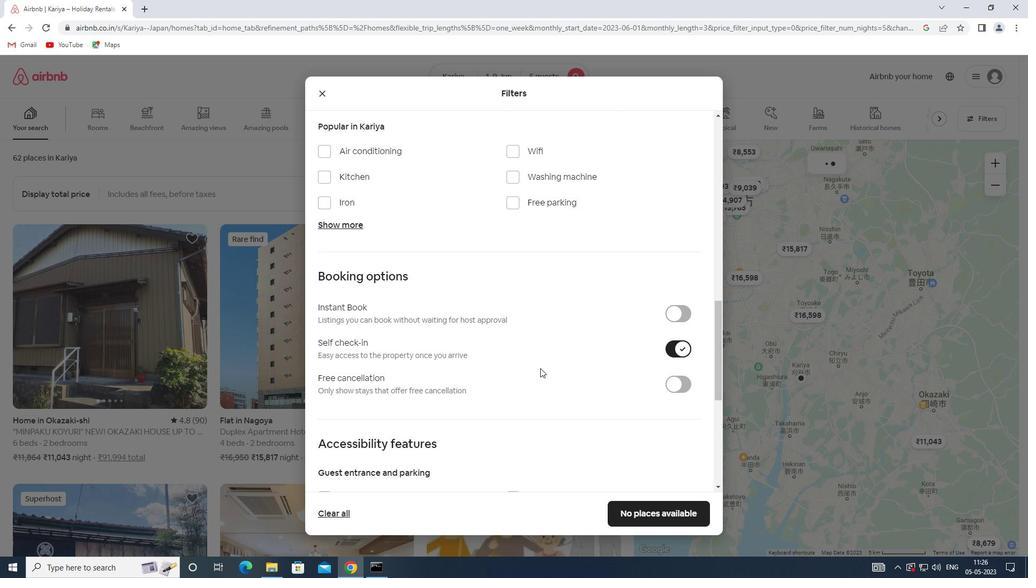 
Action: Mouse scrolled (540, 368) with delta (0, 0)
Screenshot: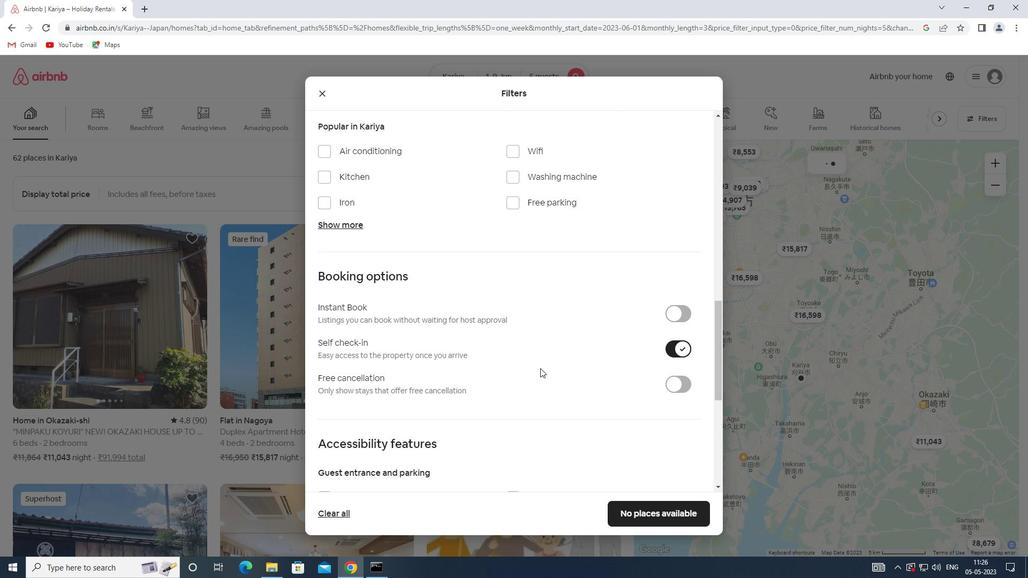 
Action: Mouse moved to (521, 368)
Screenshot: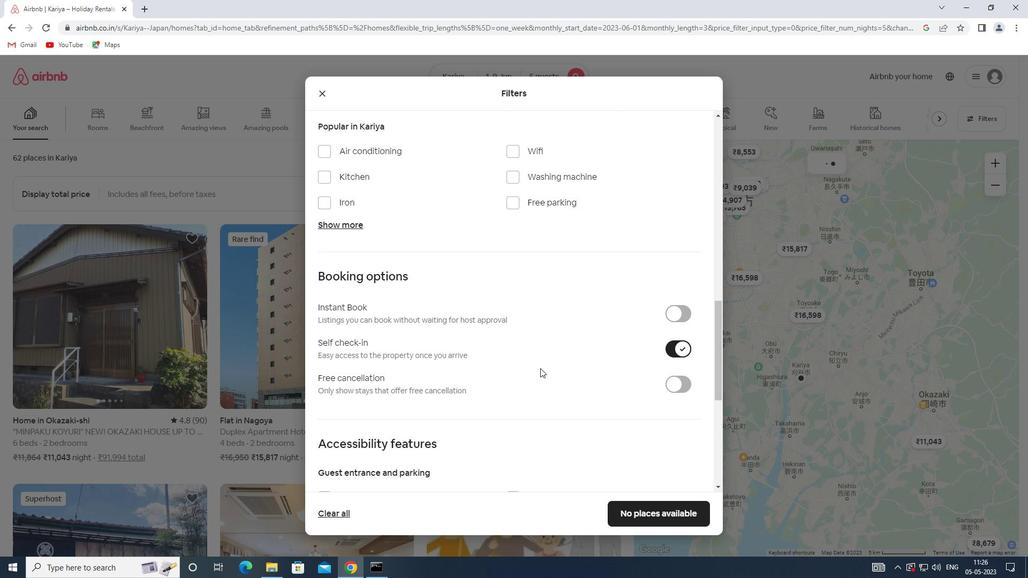 
Action: Mouse scrolled (521, 368) with delta (0, 0)
Screenshot: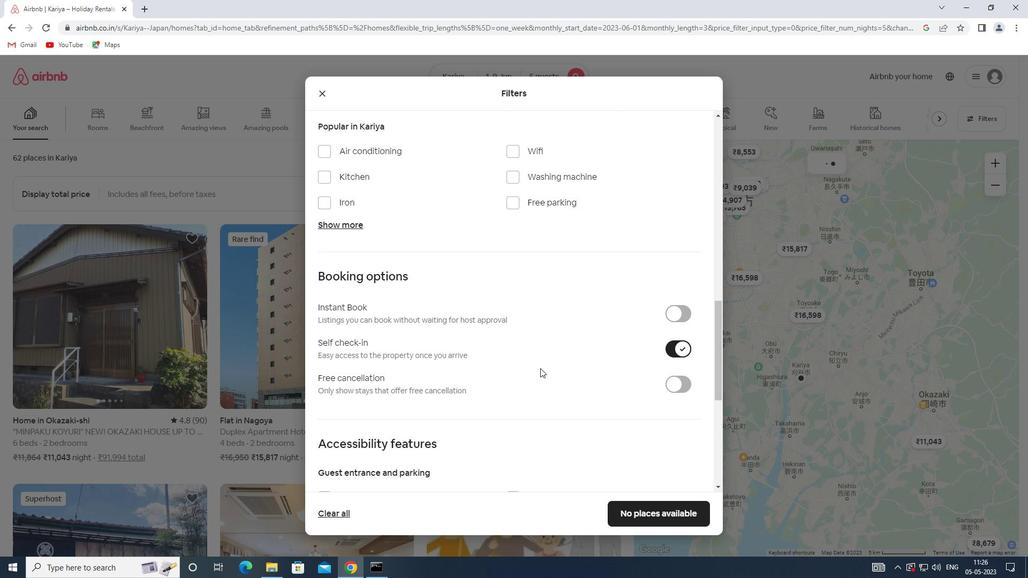 
Action: Mouse moved to (437, 369)
Screenshot: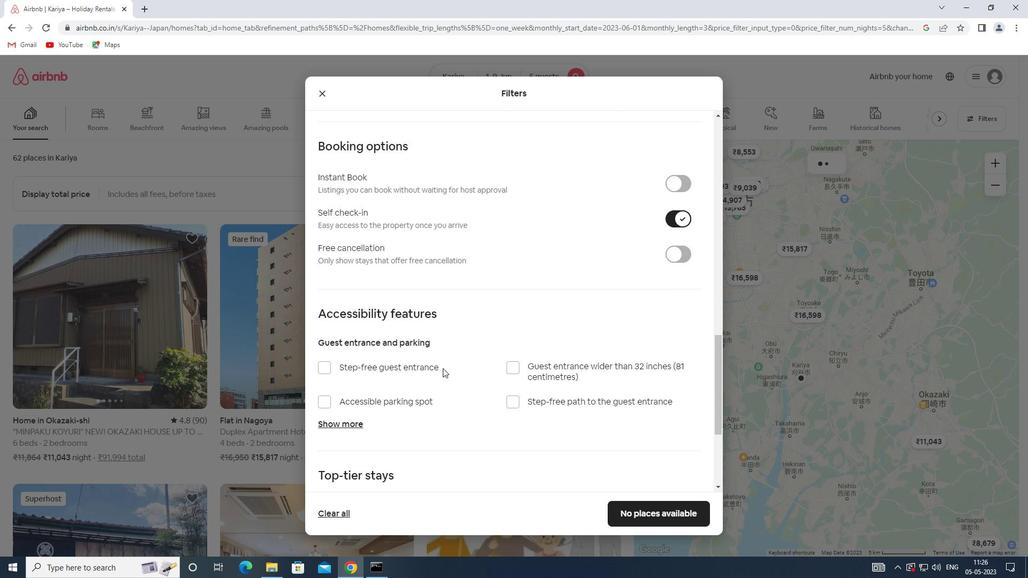 
Action: Mouse scrolled (437, 369) with delta (0, 0)
Screenshot: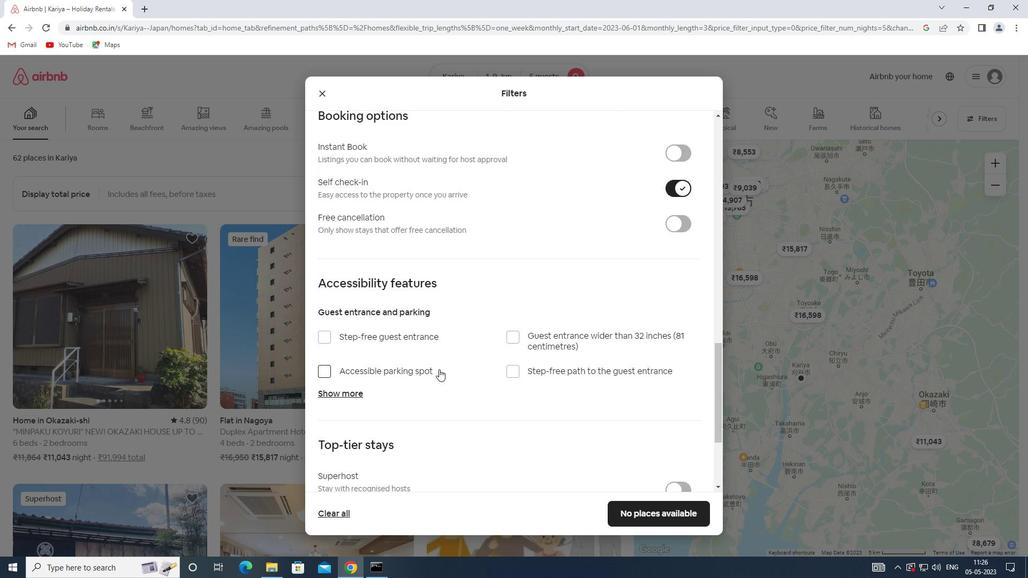
Action: Mouse scrolled (437, 369) with delta (0, 0)
Screenshot: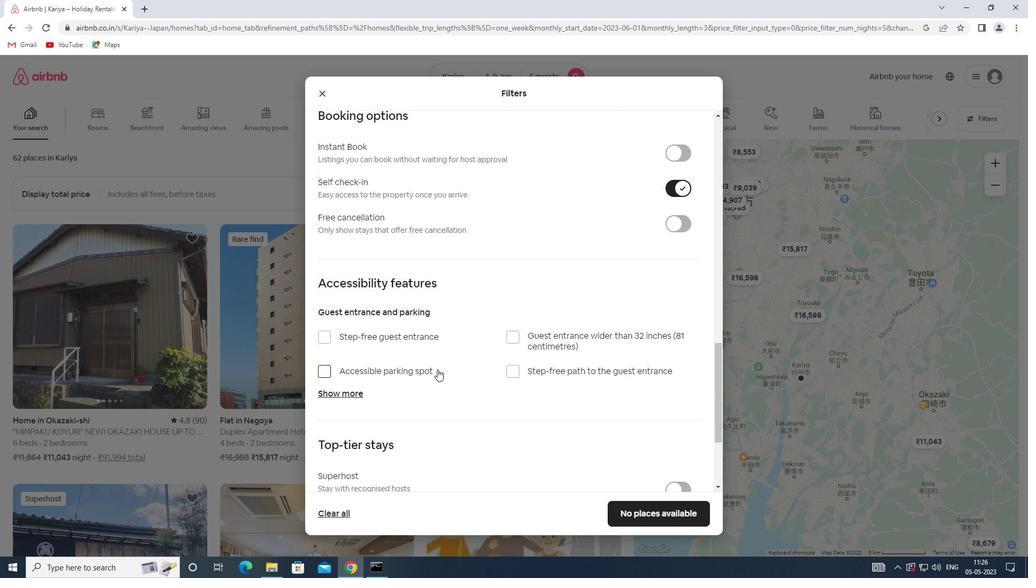 
Action: Mouse scrolled (437, 369) with delta (0, 0)
Screenshot: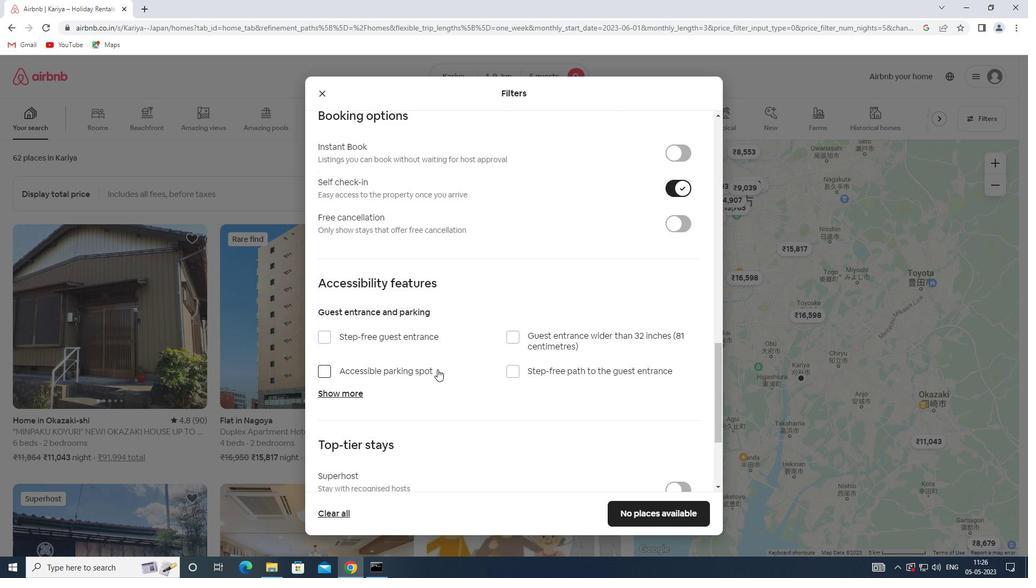 
Action: Mouse moved to (332, 435)
Screenshot: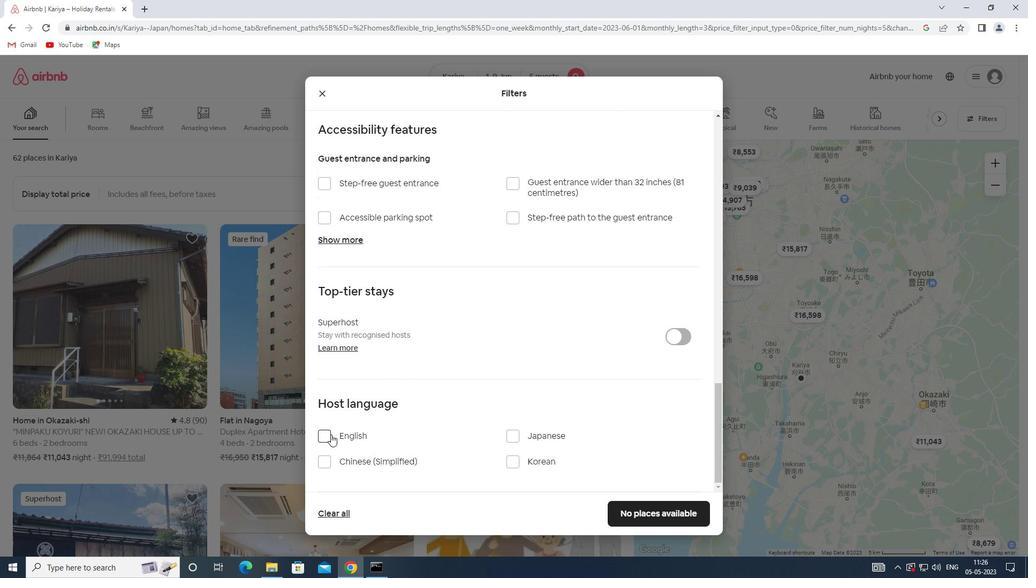 
Action: Mouse pressed left at (332, 435)
Screenshot: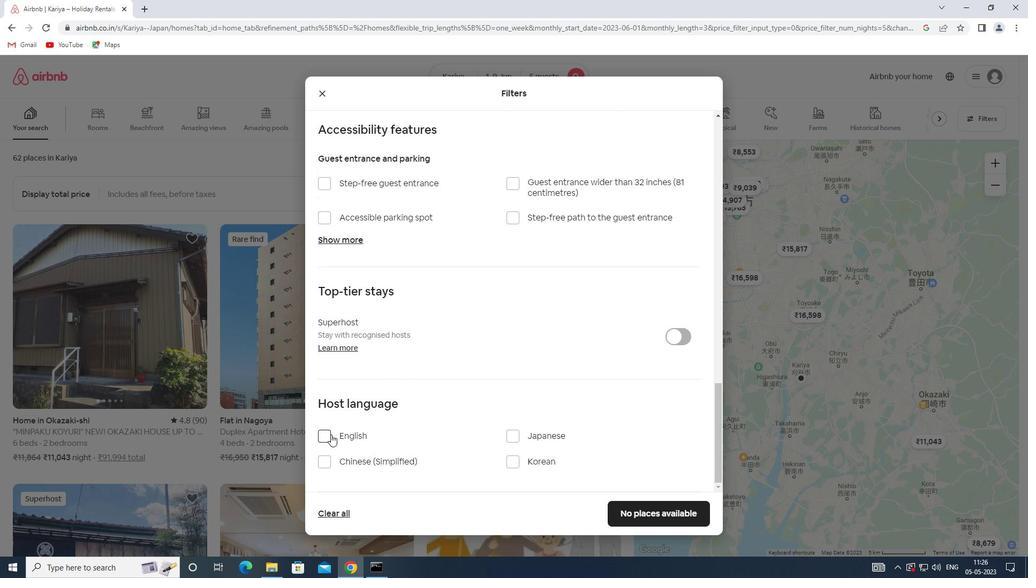 
Action: Mouse moved to (623, 506)
Screenshot: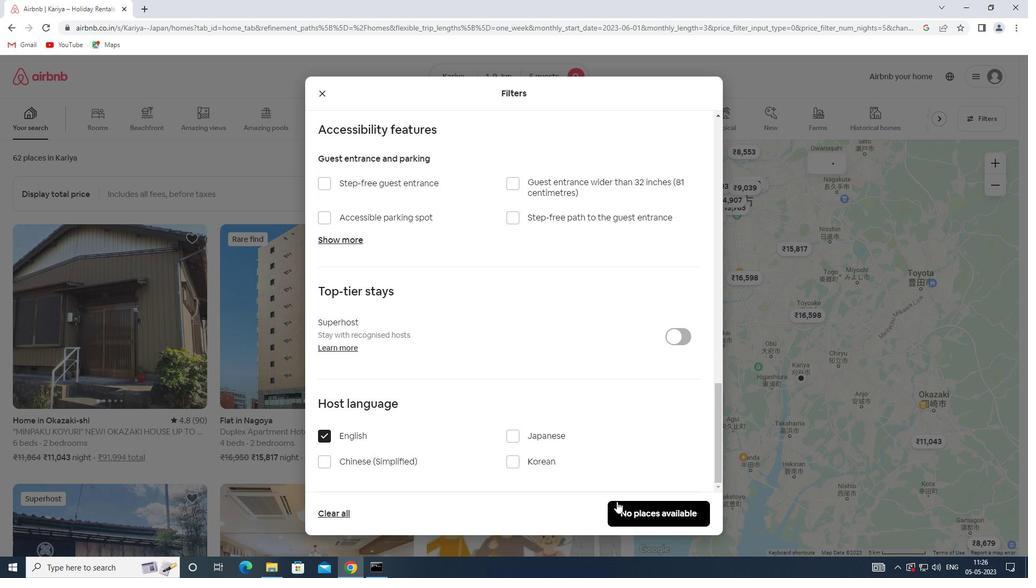
Action: Mouse pressed left at (623, 506)
Screenshot: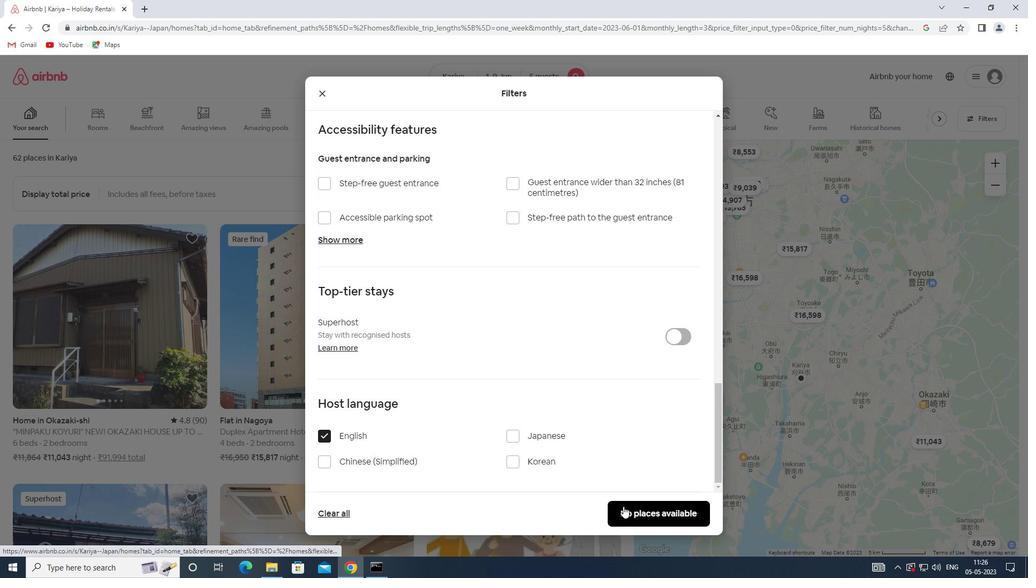 
